 Task: Search one way flight ticket for 1 adult, 6 children, 1 infant in seat and 1 infant on lap in business from Del Rio: Del Rio International Airport to Jacksonville: Albert J. Ellis Airport on 8-3-2023. Choice of flights is Singapure airlines. Number of bags: 8 checked bags. Price is upto 45000. Outbound departure time preference is 13:15.
Action: Mouse moved to (381, 156)
Screenshot: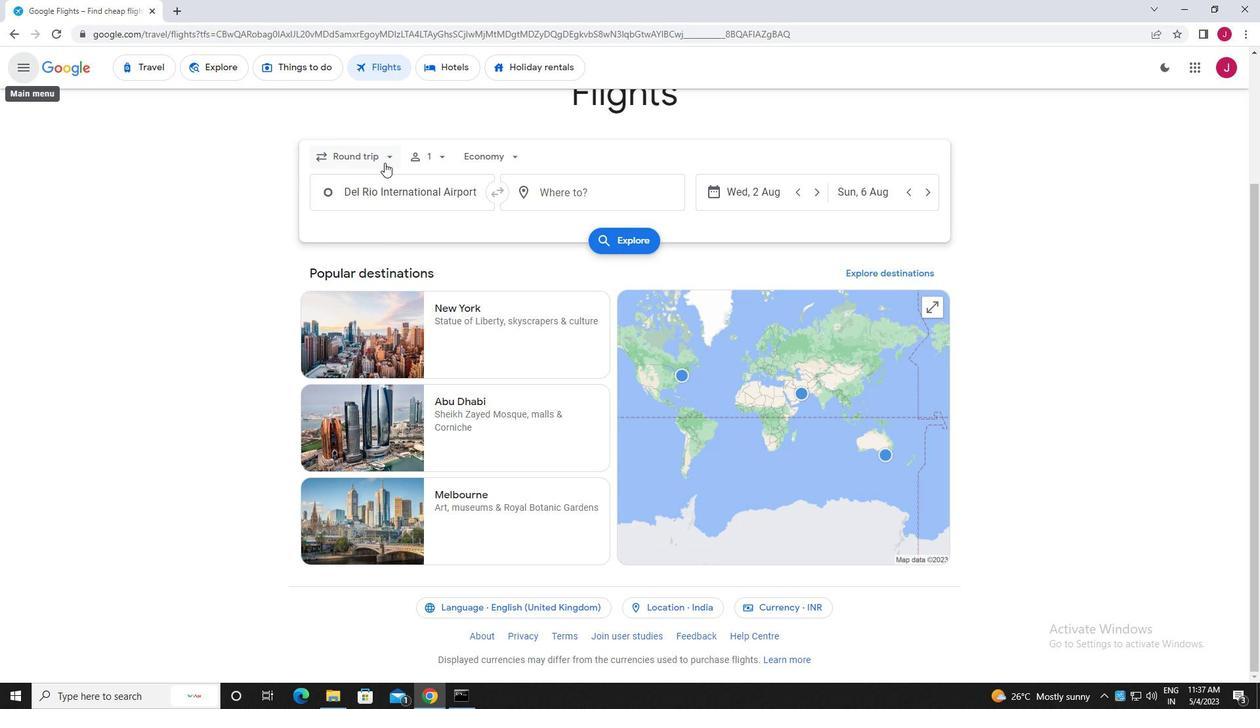 
Action: Mouse pressed left at (381, 156)
Screenshot: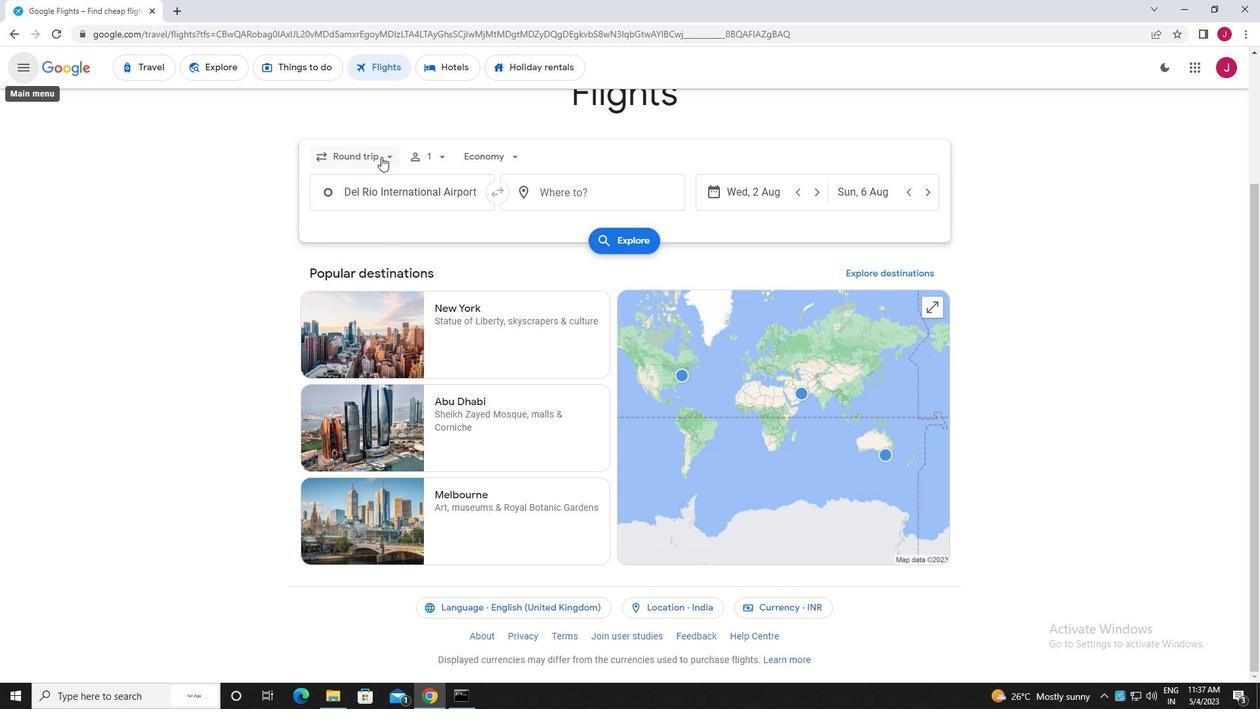 
Action: Mouse moved to (374, 216)
Screenshot: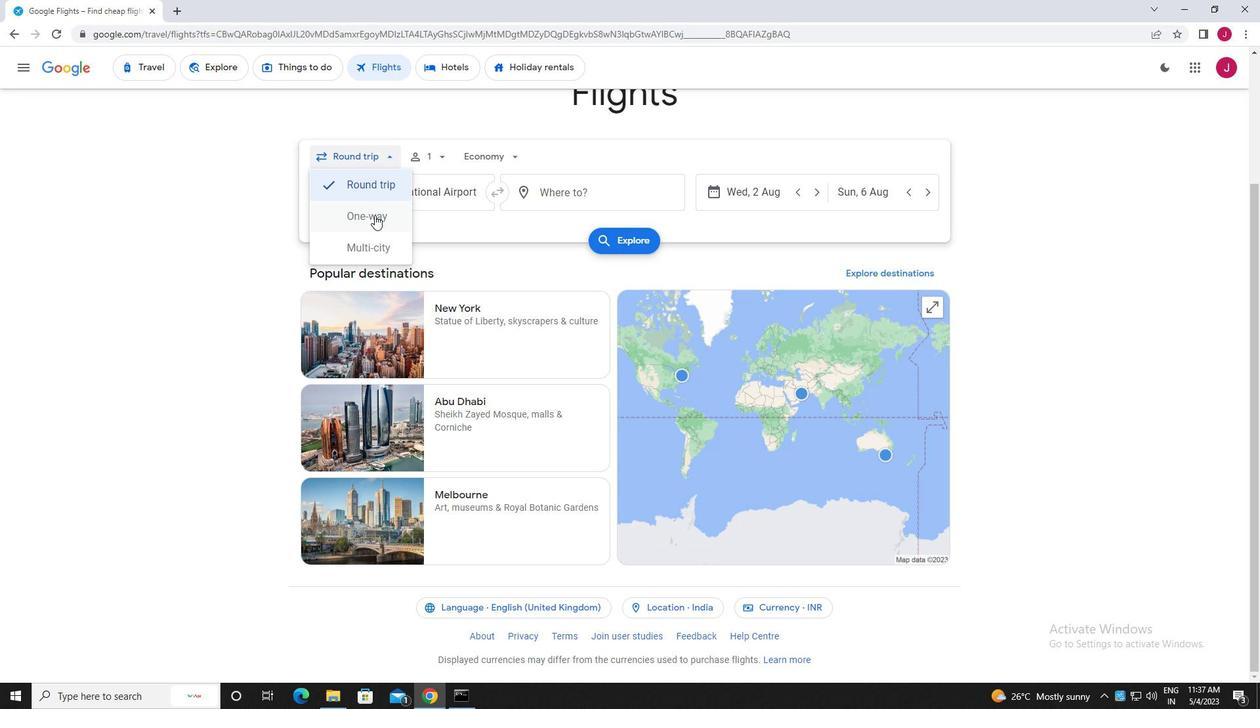 
Action: Mouse pressed left at (374, 216)
Screenshot: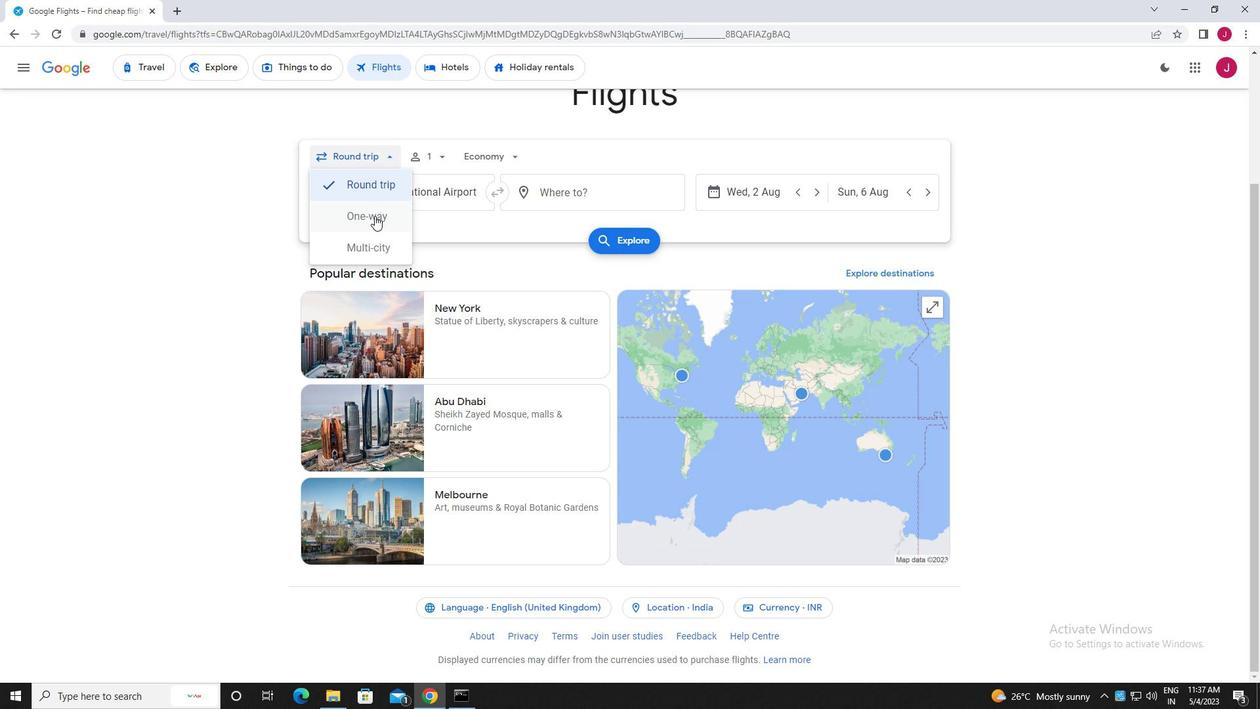
Action: Mouse moved to (433, 157)
Screenshot: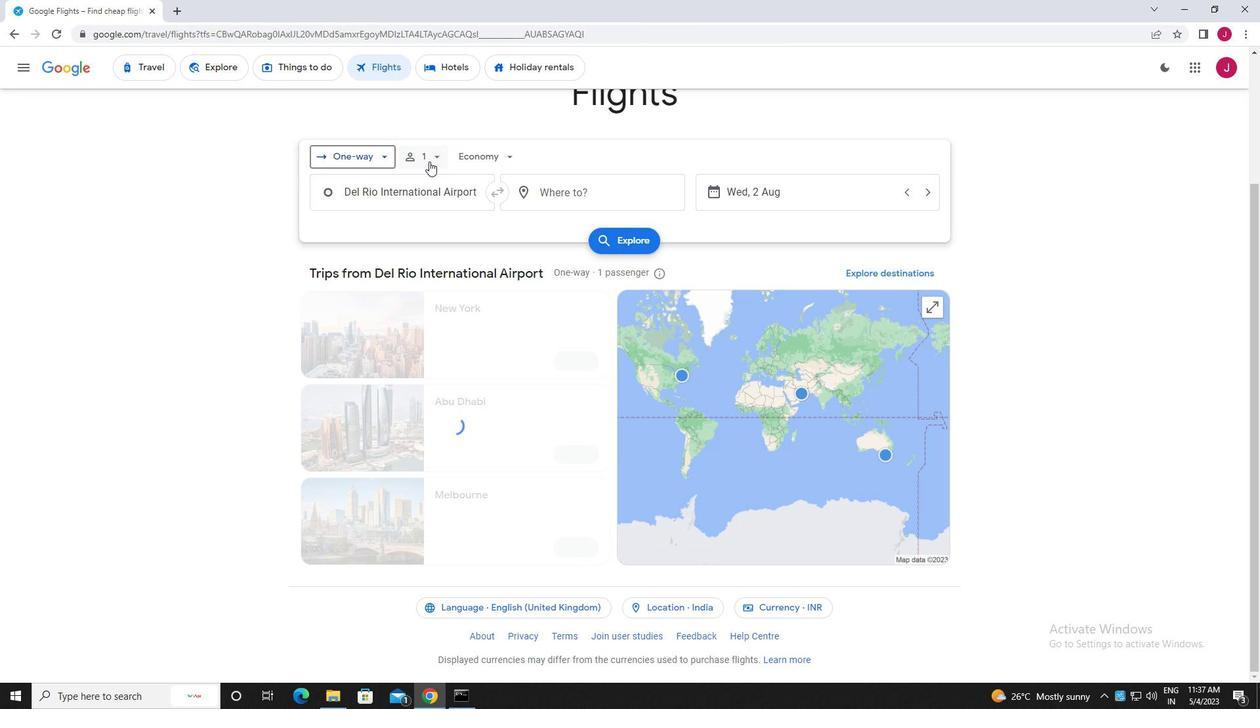 
Action: Mouse pressed left at (433, 157)
Screenshot: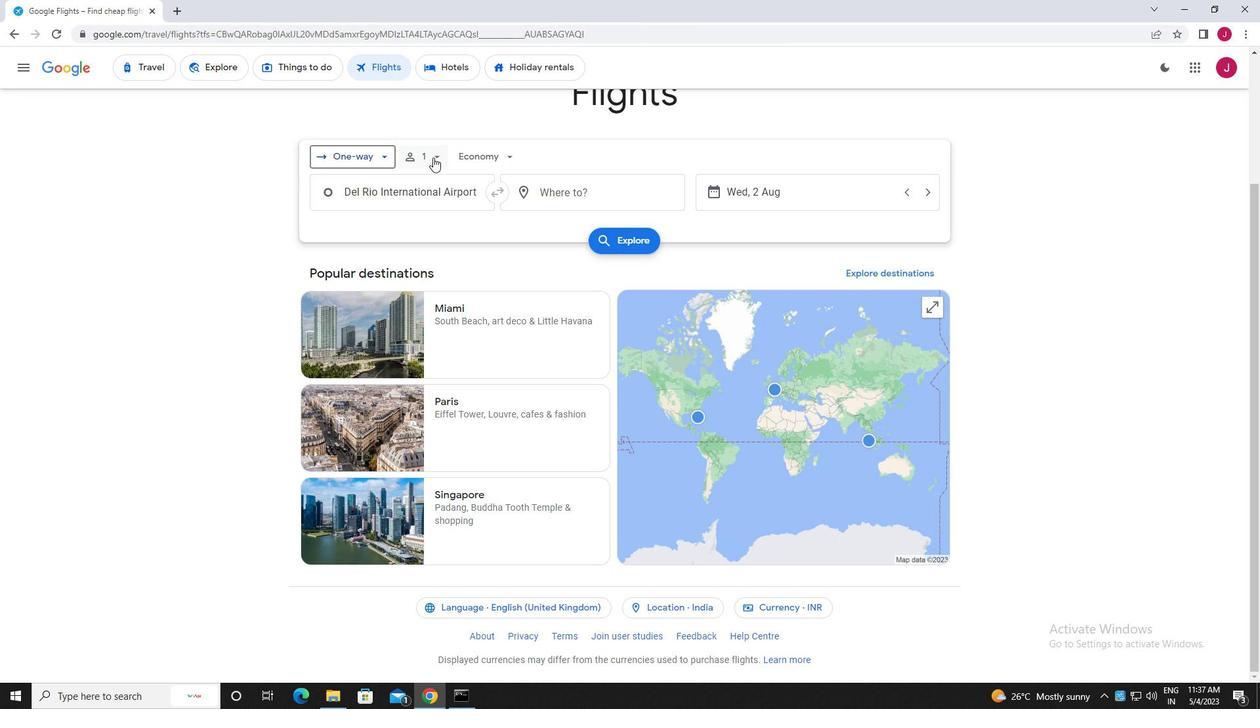 
Action: Mouse moved to (541, 225)
Screenshot: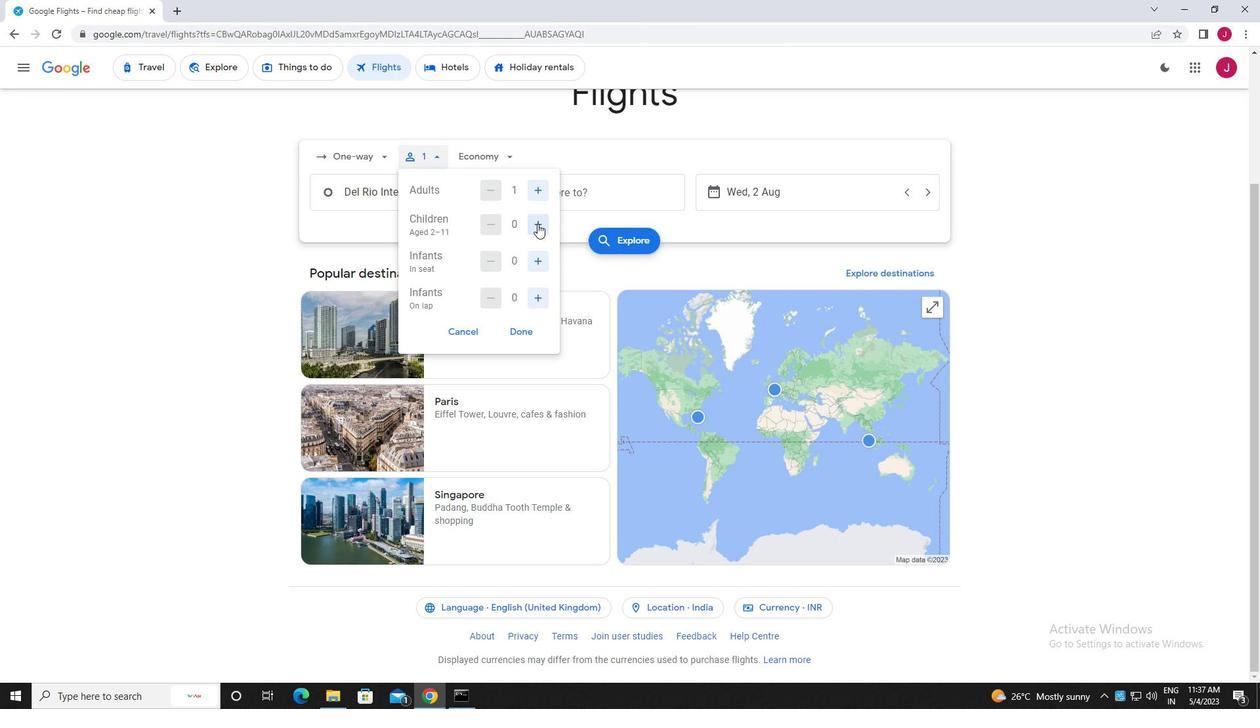 
Action: Mouse pressed left at (541, 225)
Screenshot: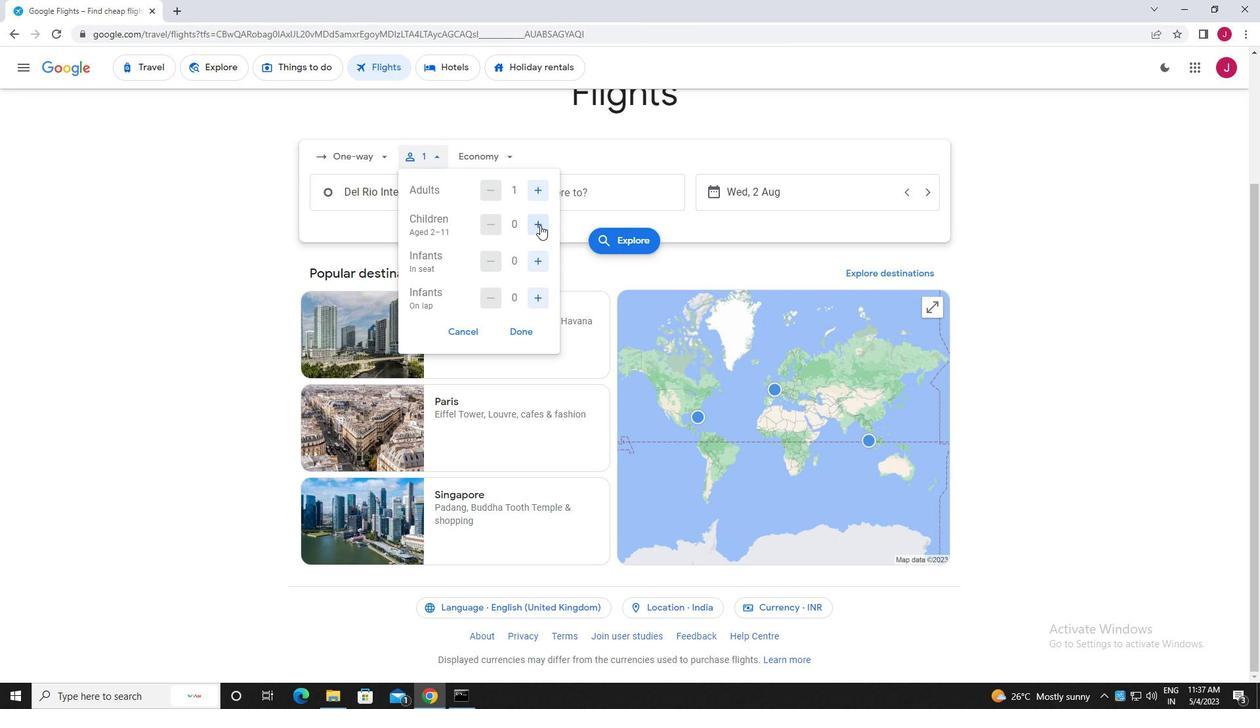 
Action: Mouse pressed left at (541, 225)
Screenshot: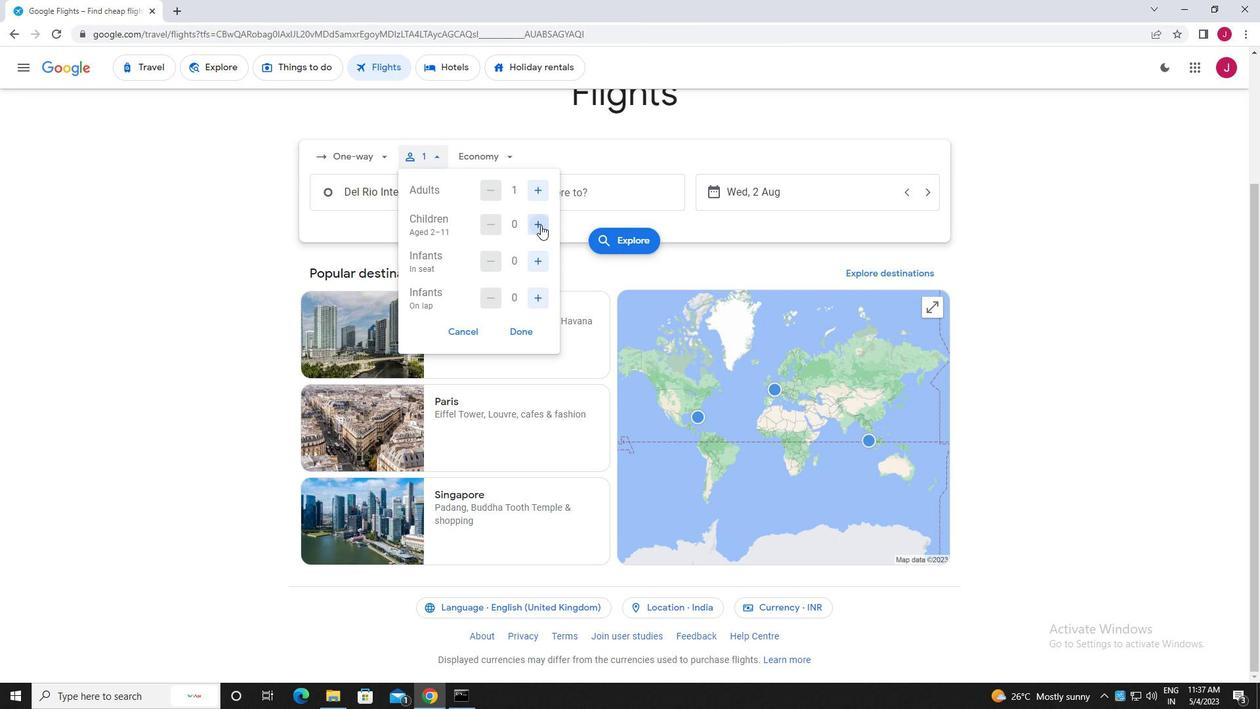 
Action: Mouse pressed left at (541, 225)
Screenshot: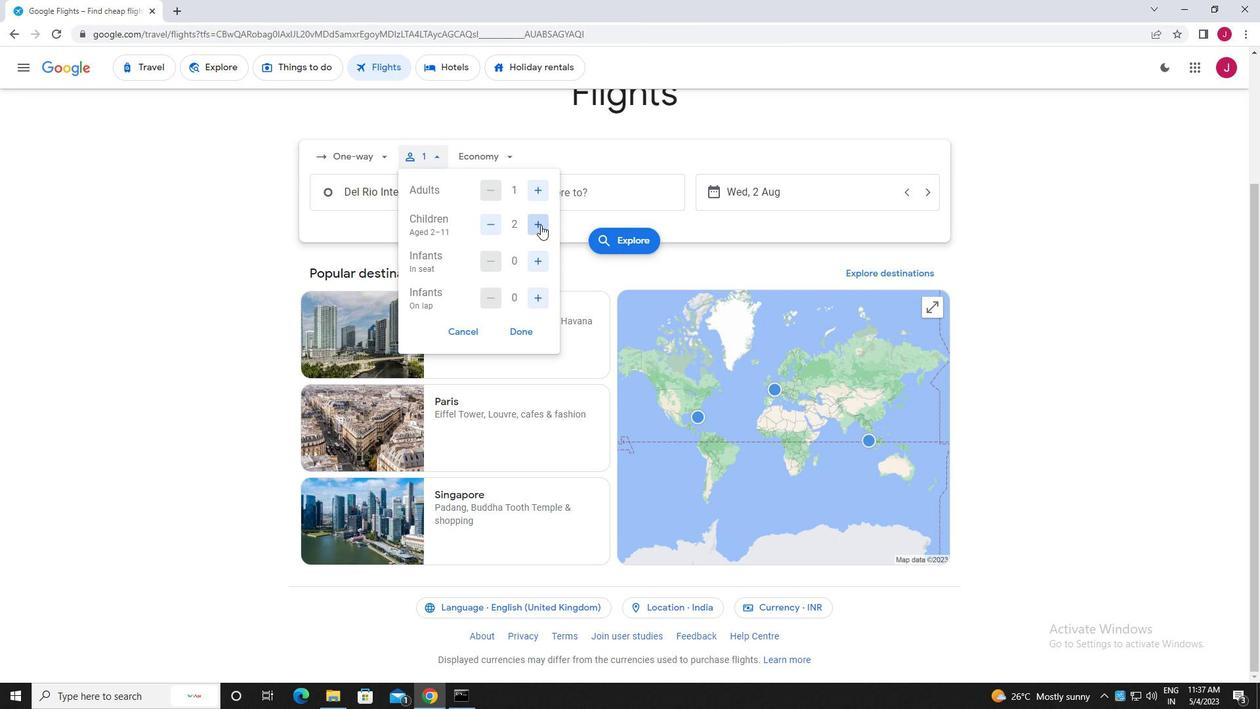 
Action: Mouse pressed left at (541, 225)
Screenshot: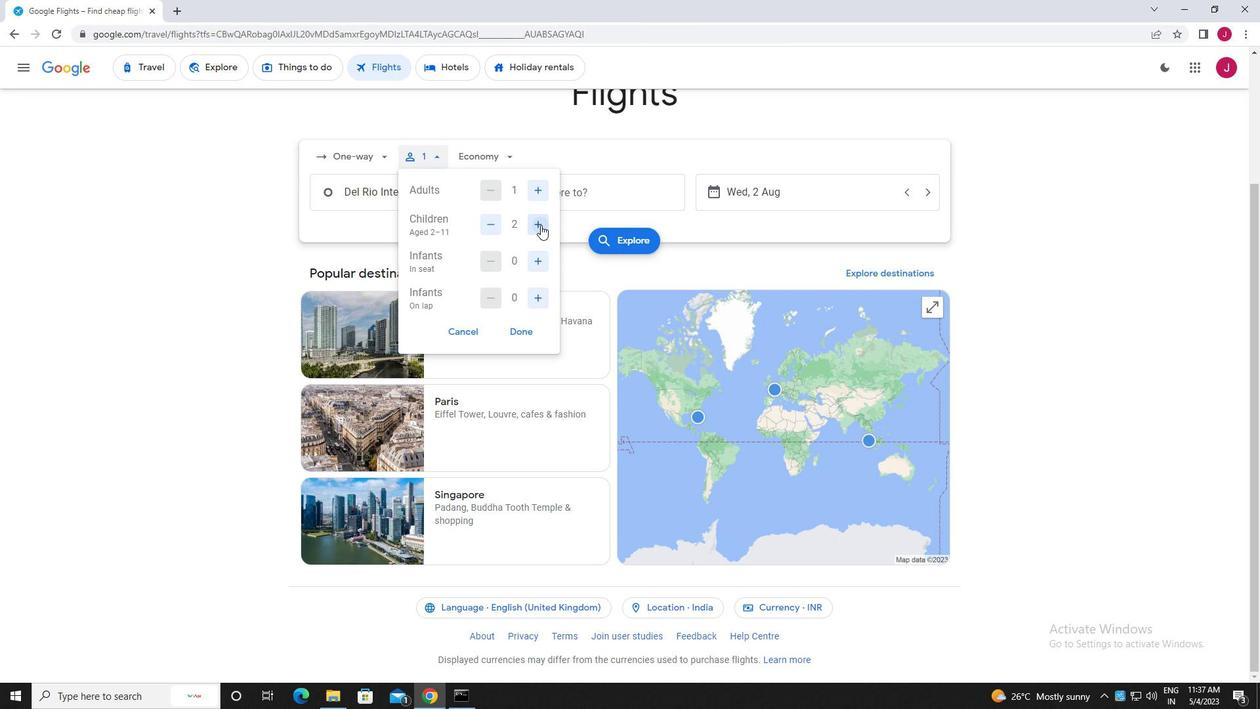 
Action: Mouse pressed left at (541, 225)
Screenshot: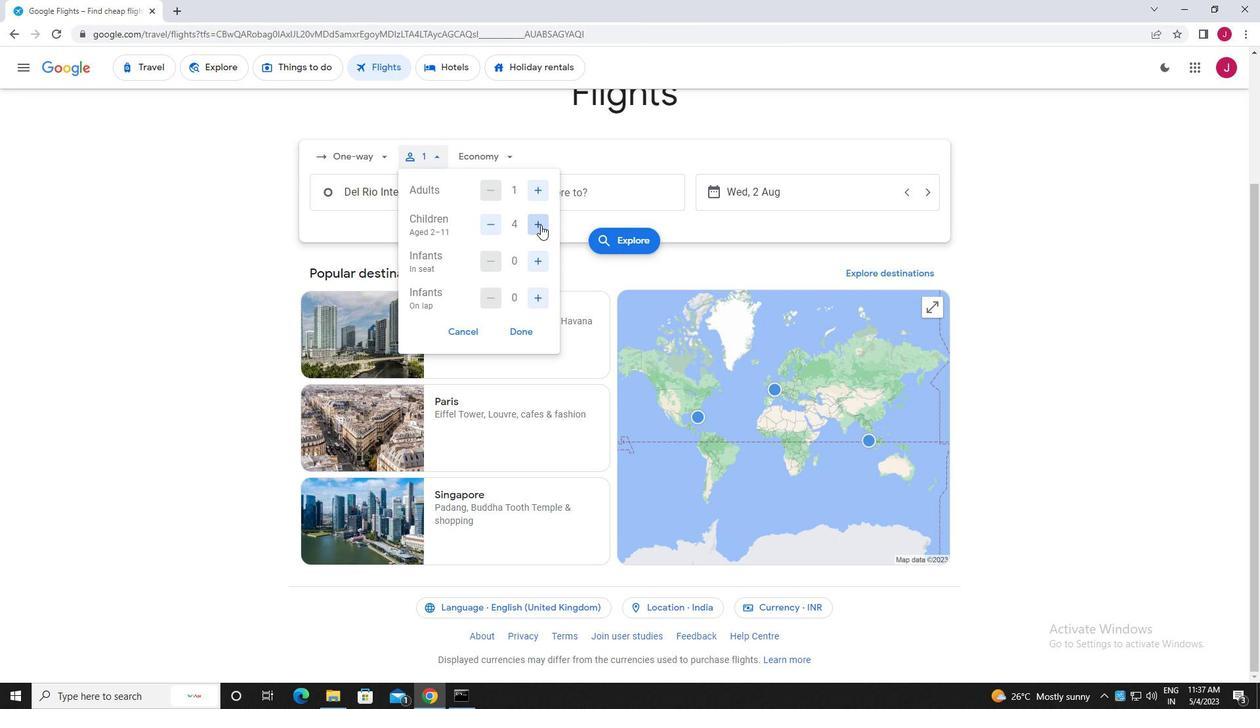
Action: Mouse pressed left at (541, 225)
Screenshot: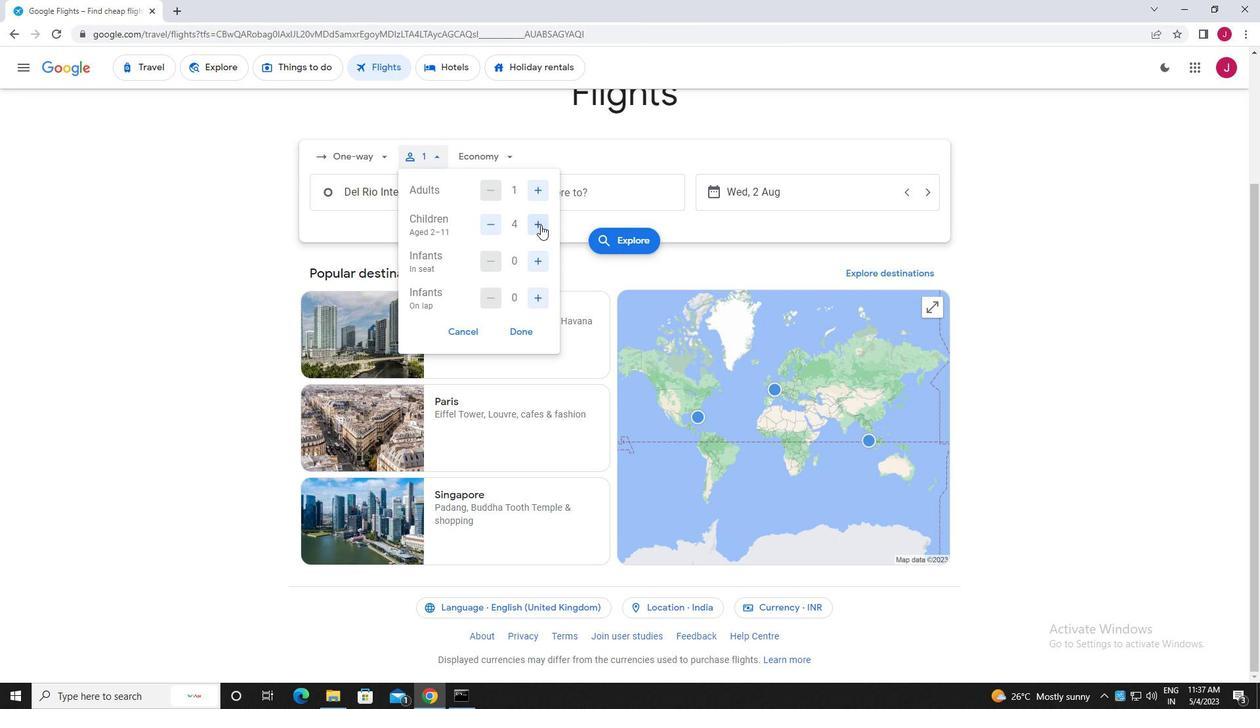 
Action: Mouse moved to (541, 260)
Screenshot: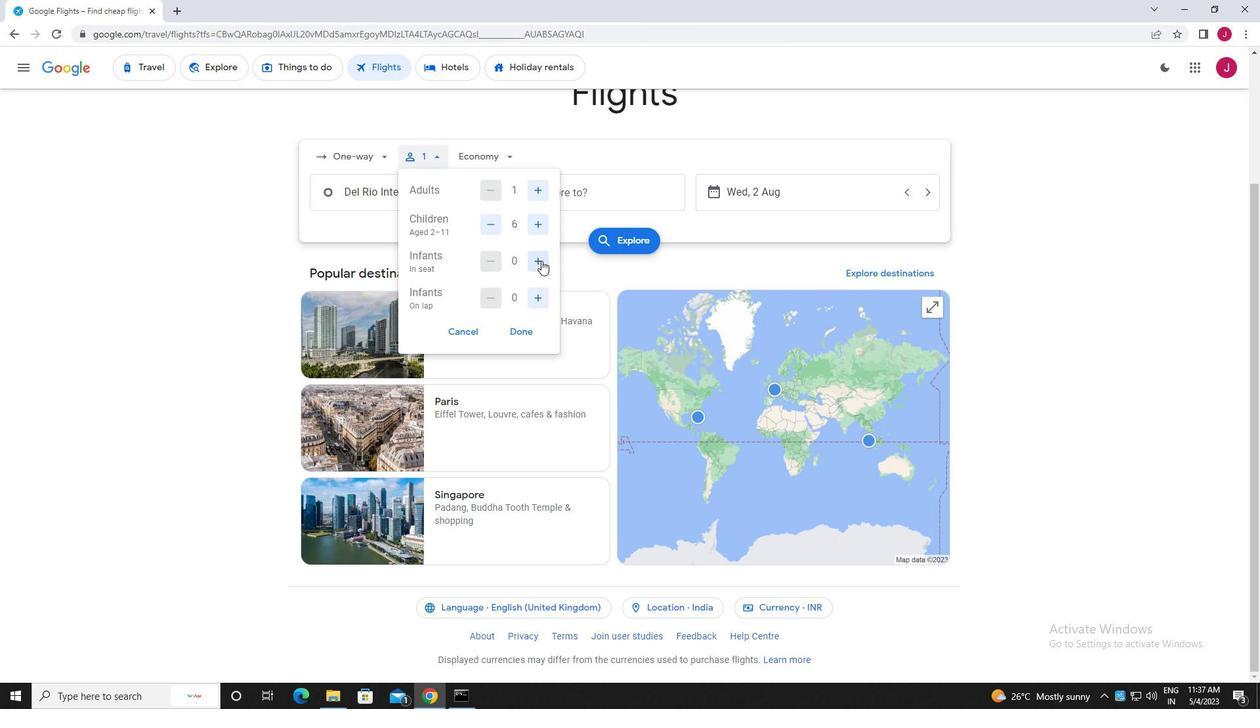 
Action: Mouse pressed left at (541, 260)
Screenshot: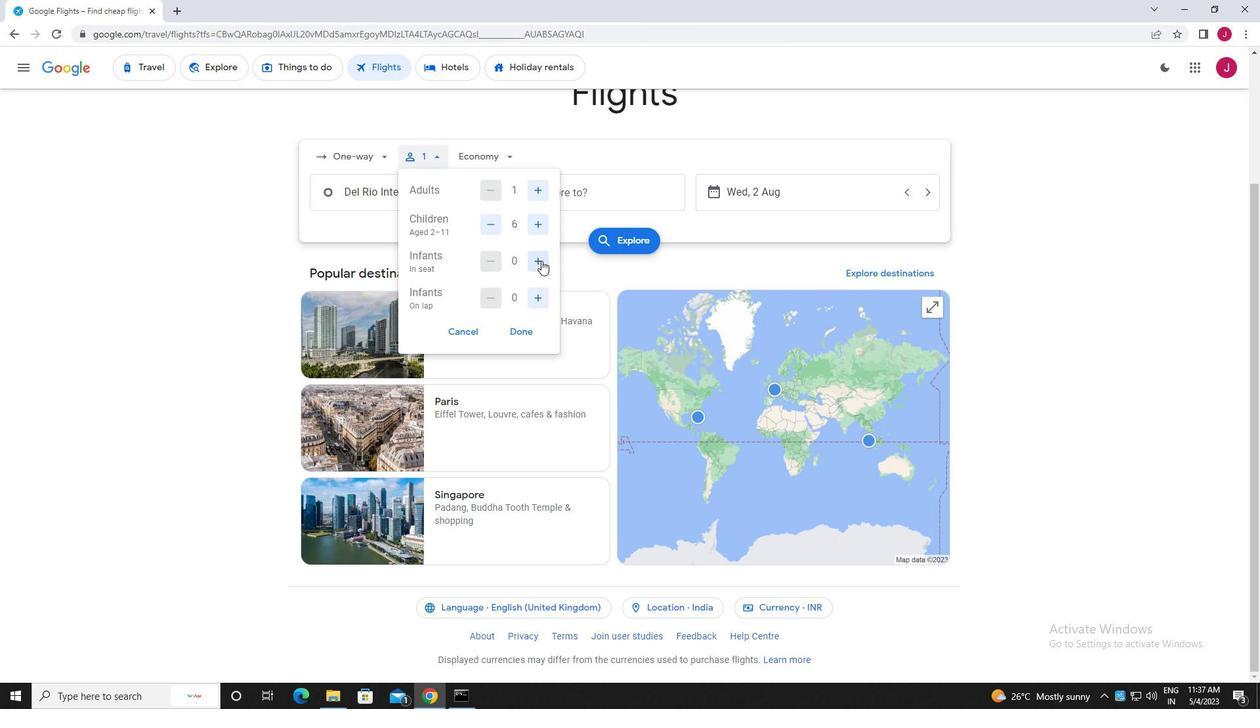 
Action: Mouse moved to (535, 297)
Screenshot: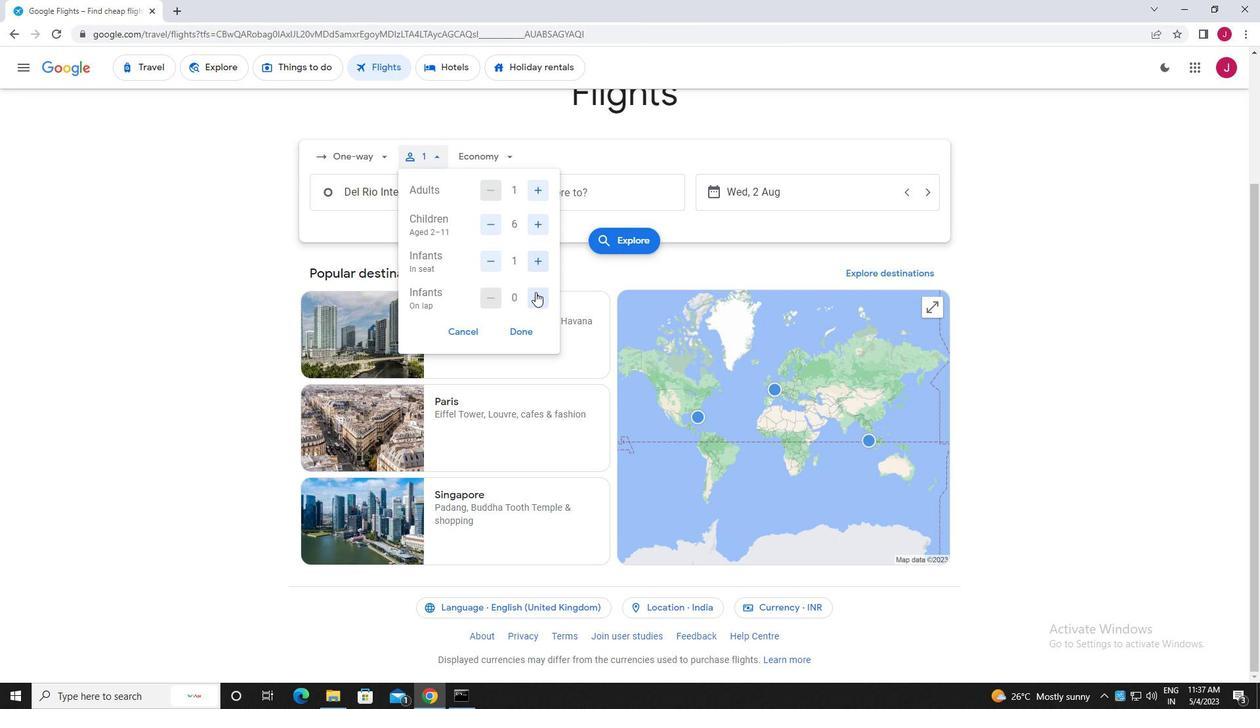 
Action: Mouse pressed left at (535, 297)
Screenshot: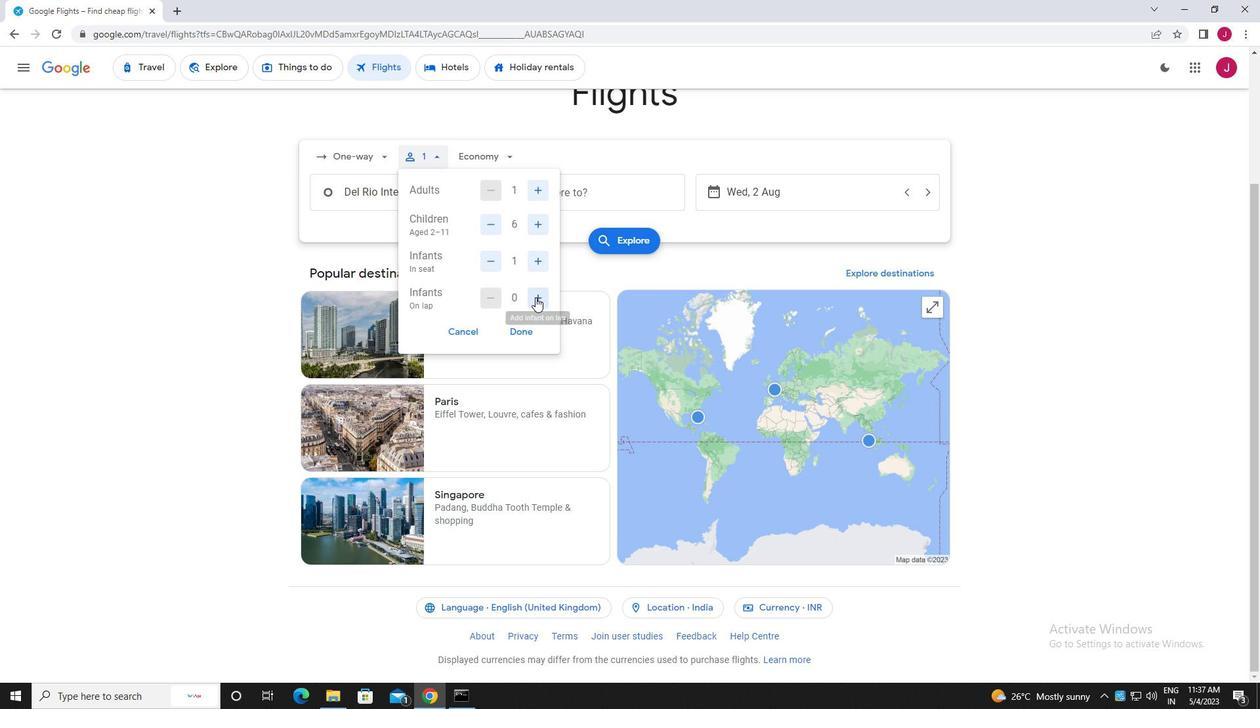 
Action: Mouse moved to (526, 333)
Screenshot: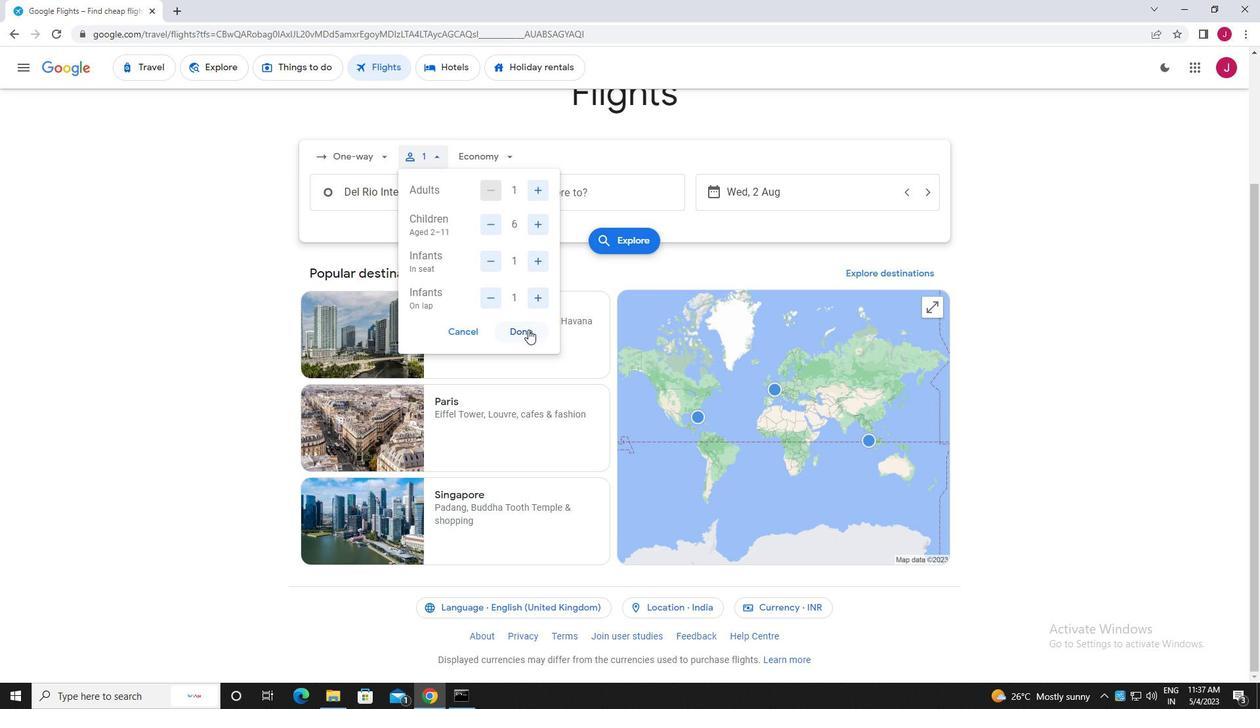 
Action: Mouse pressed left at (526, 333)
Screenshot: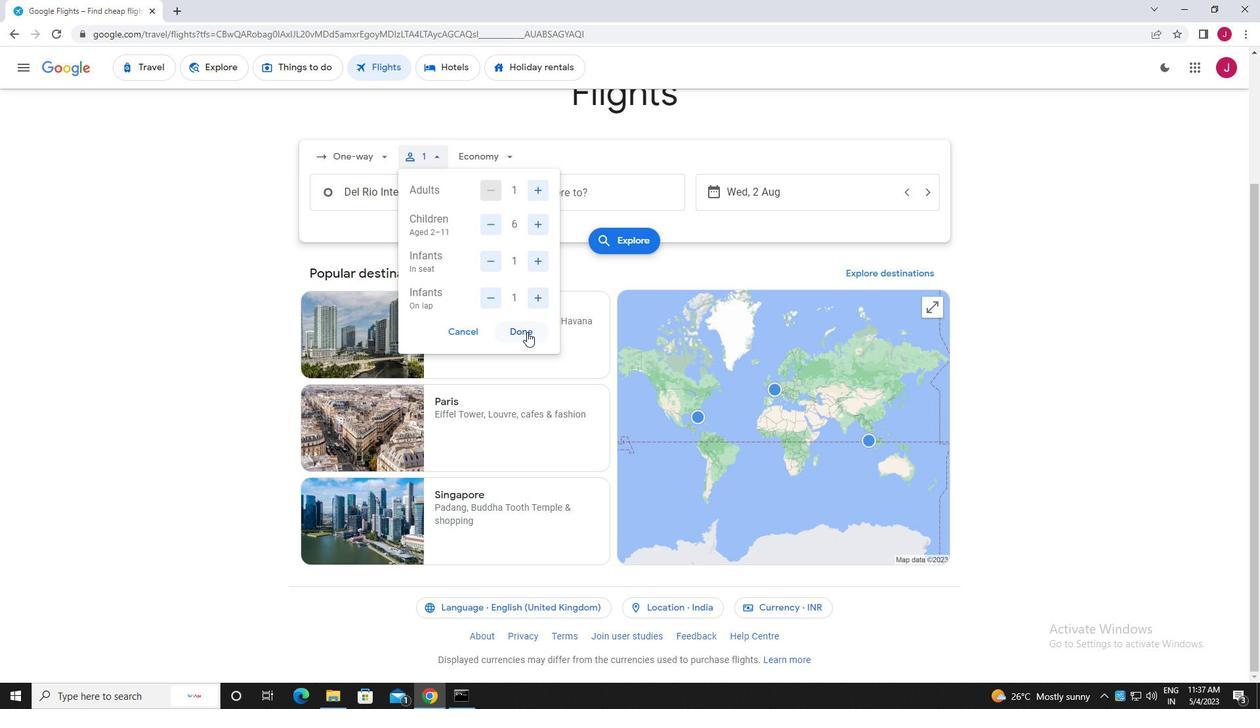 
Action: Mouse moved to (491, 153)
Screenshot: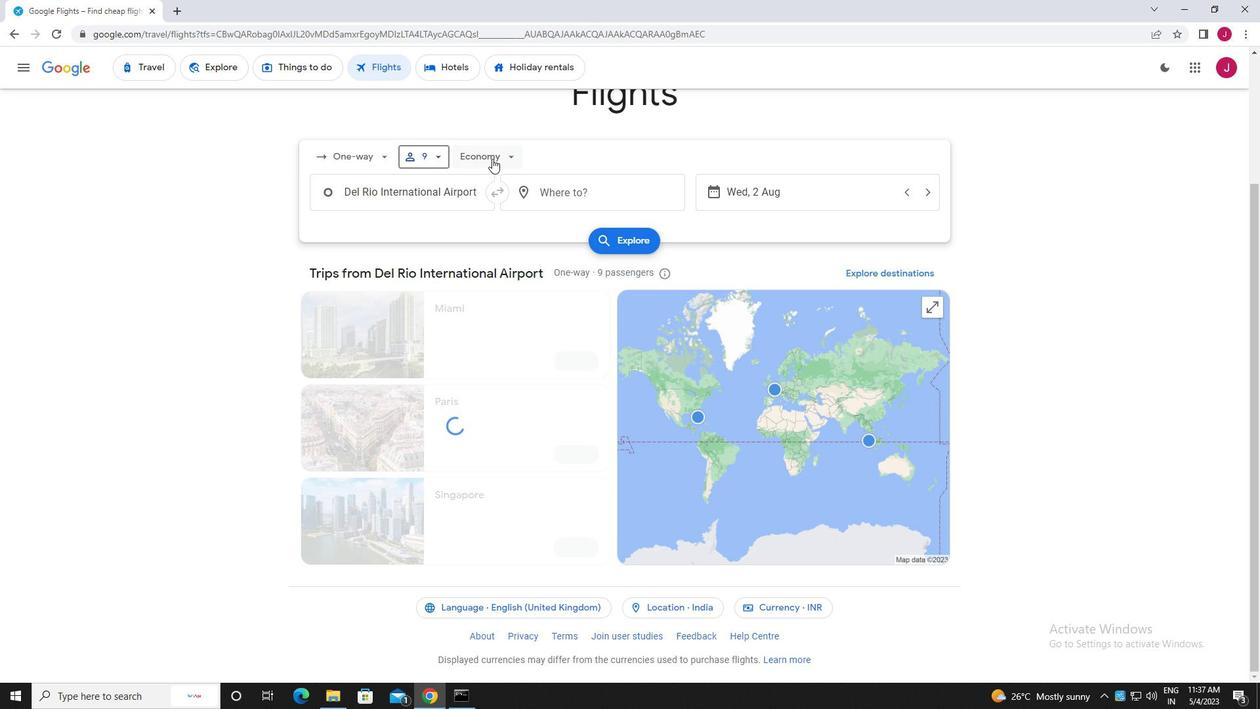 
Action: Mouse pressed left at (491, 153)
Screenshot: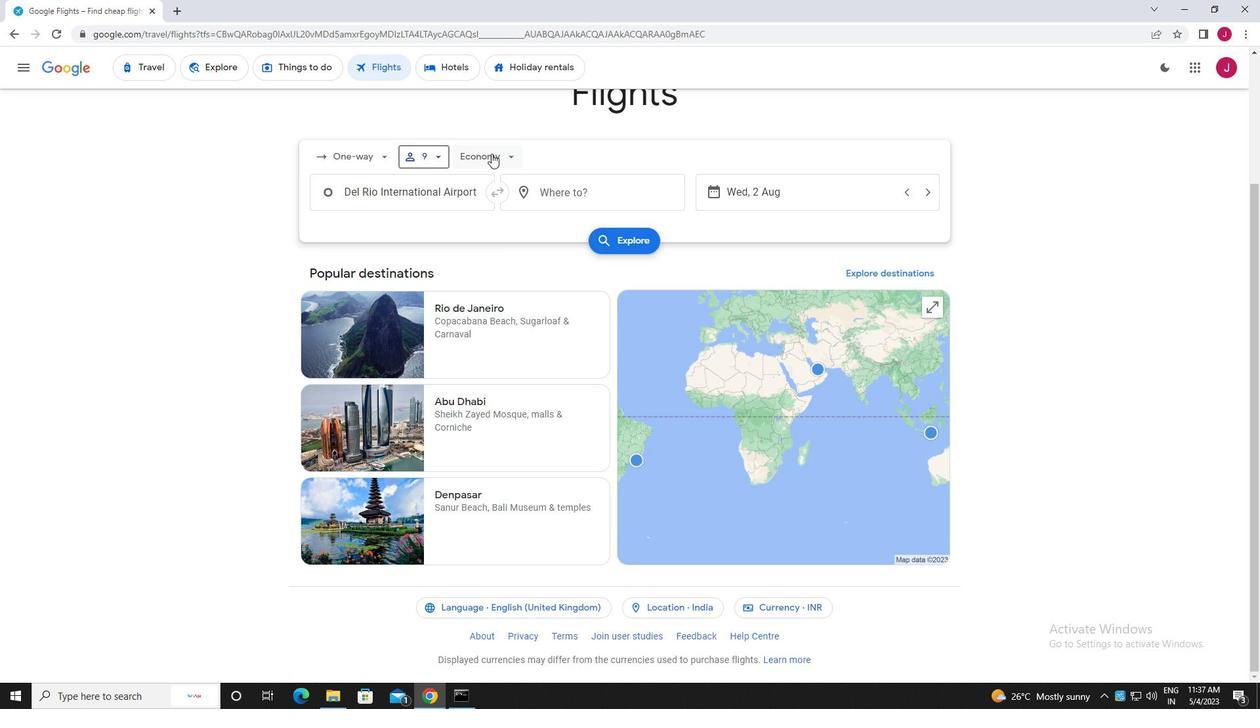 
Action: Mouse moved to (504, 249)
Screenshot: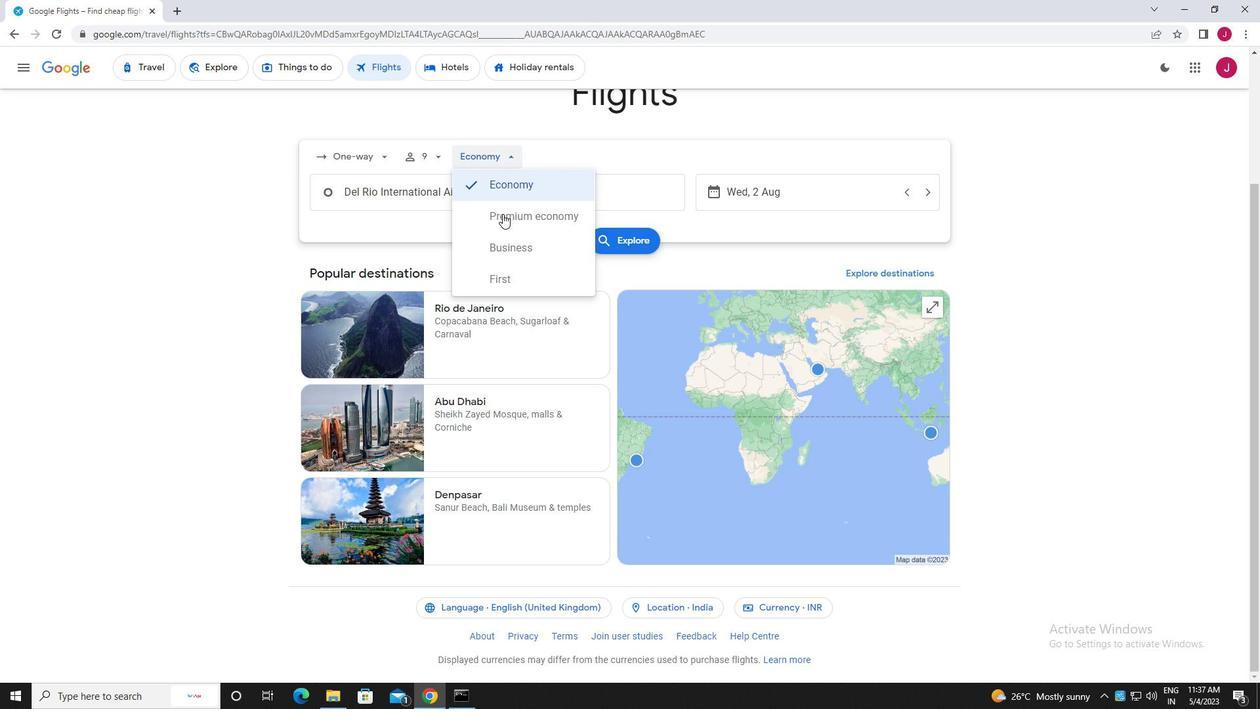 
Action: Mouse pressed left at (504, 249)
Screenshot: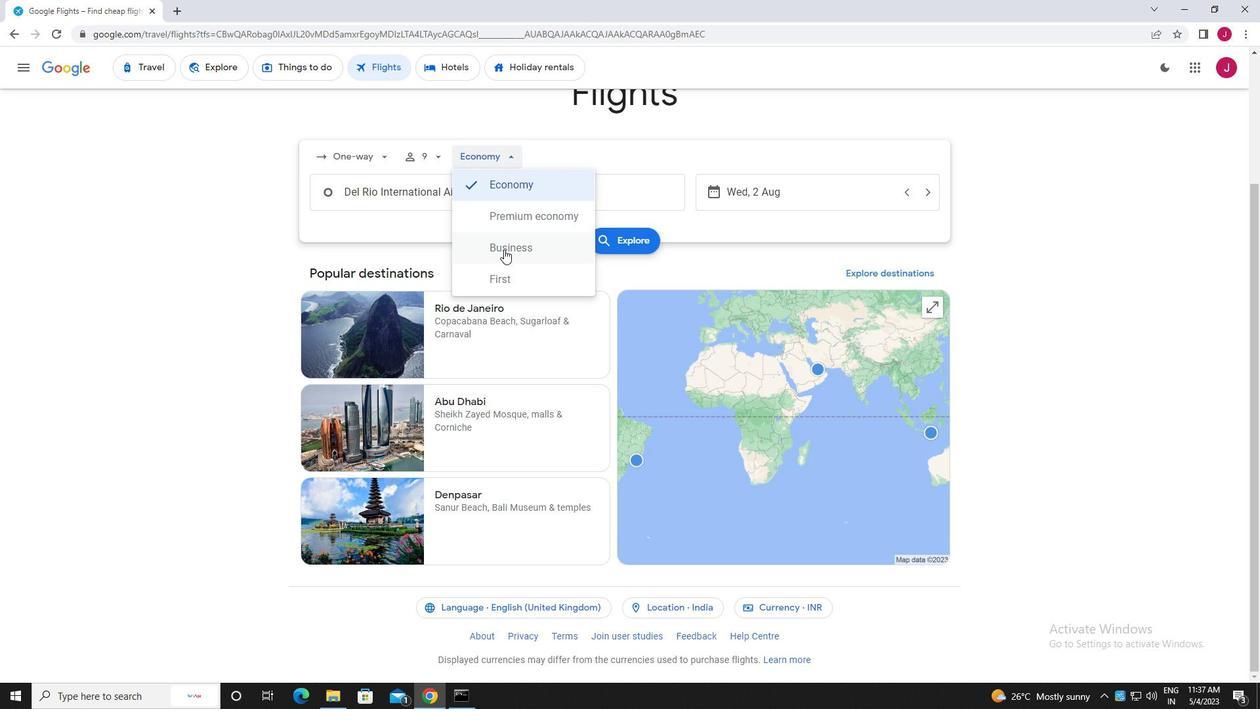 
Action: Mouse moved to (476, 194)
Screenshot: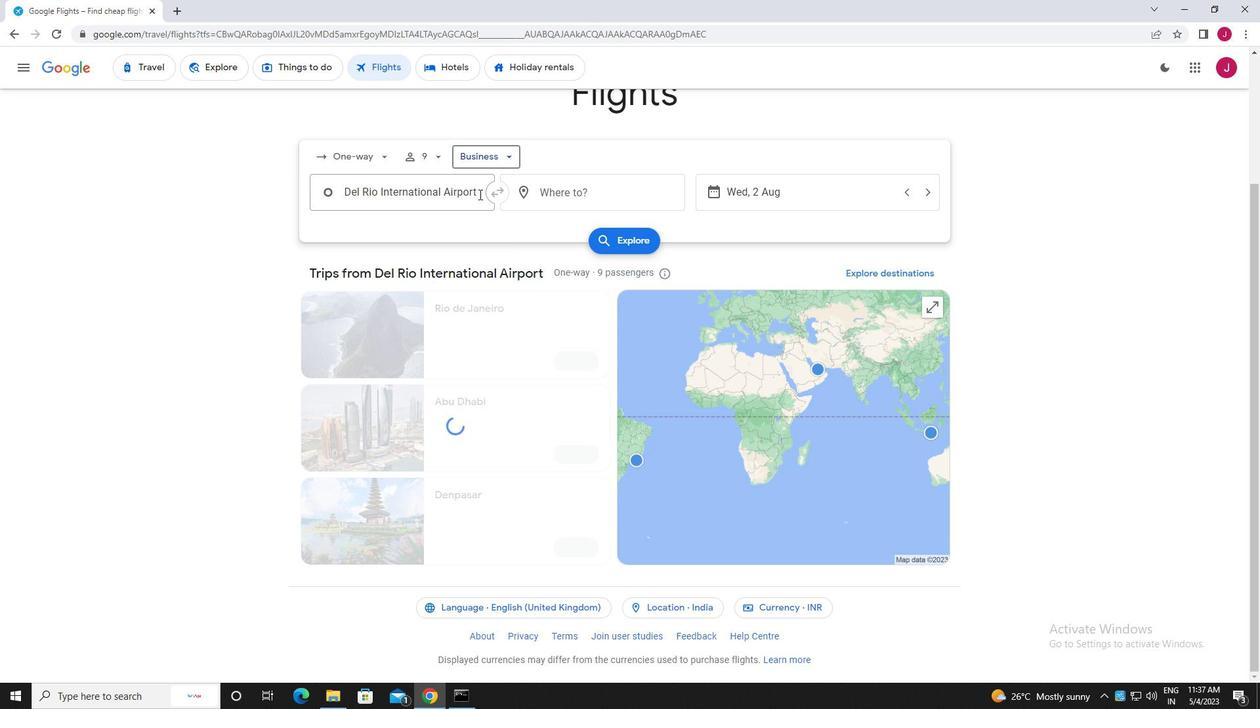 
Action: Mouse pressed left at (476, 194)
Screenshot: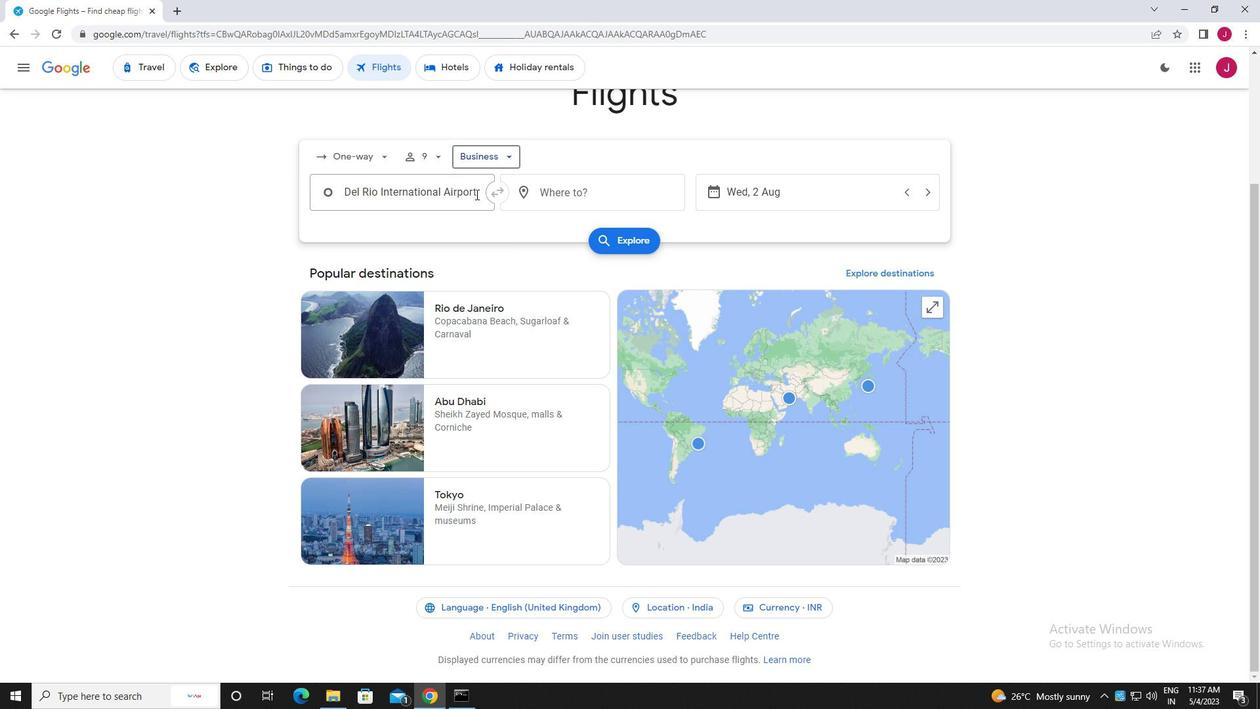 
Action: Key pressed del<Key.space>rio
Screenshot: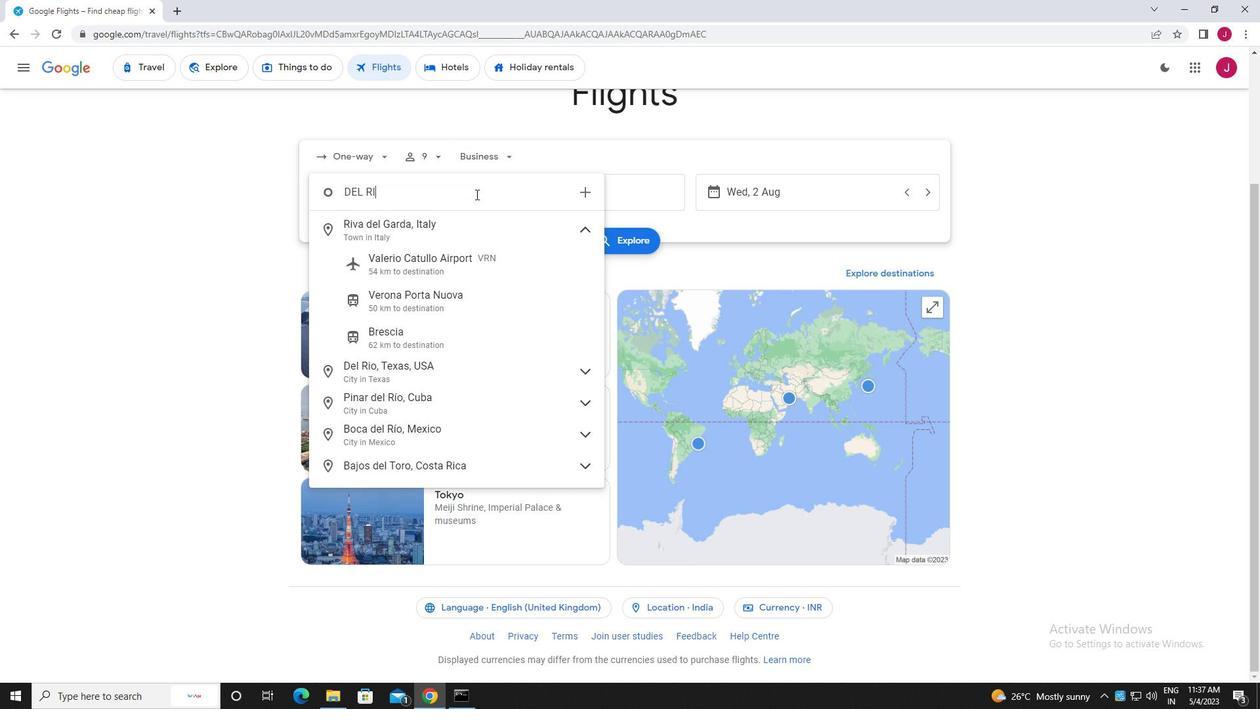 
Action: Mouse moved to (476, 194)
Screenshot: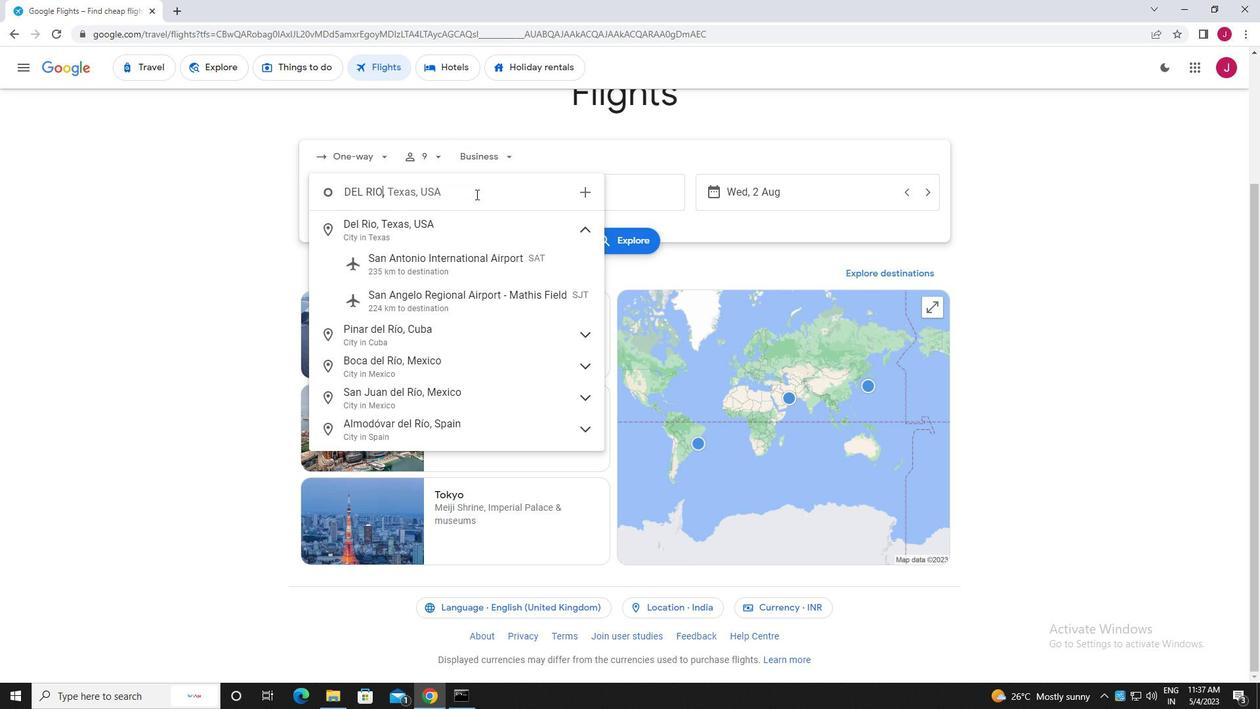 
Action: Key pressed <Key.space>int
Screenshot: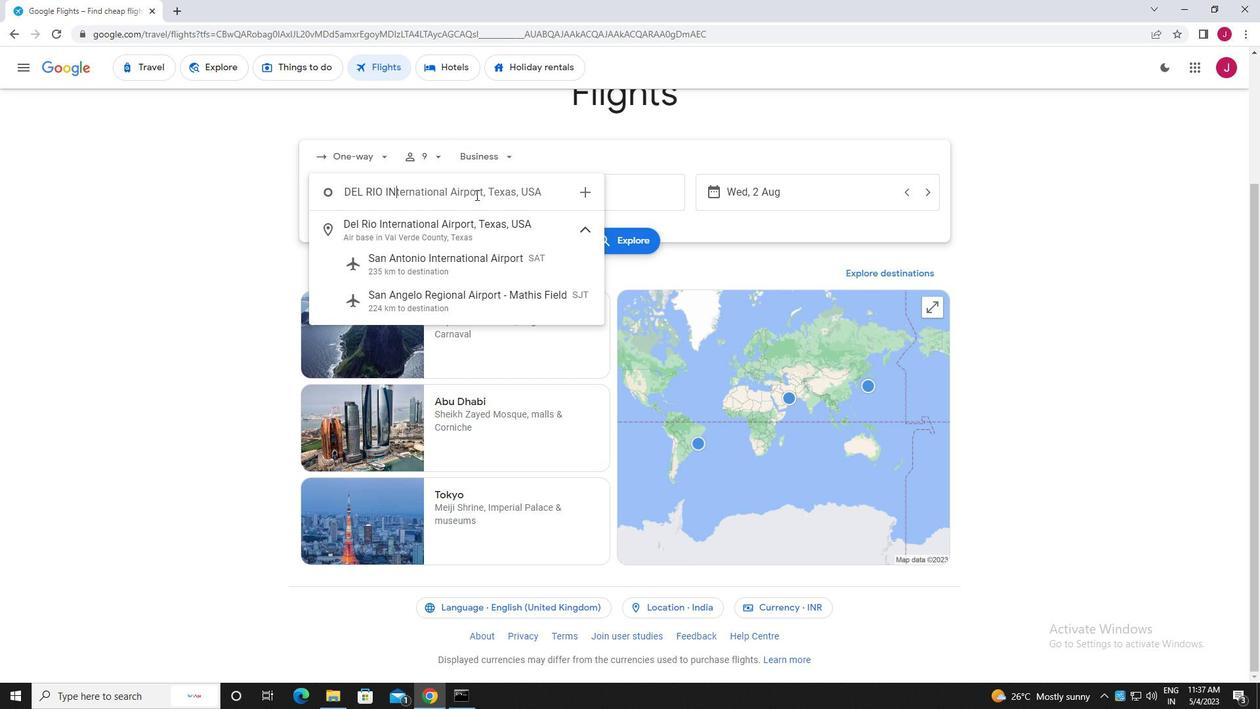
Action: Mouse moved to (467, 223)
Screenshot: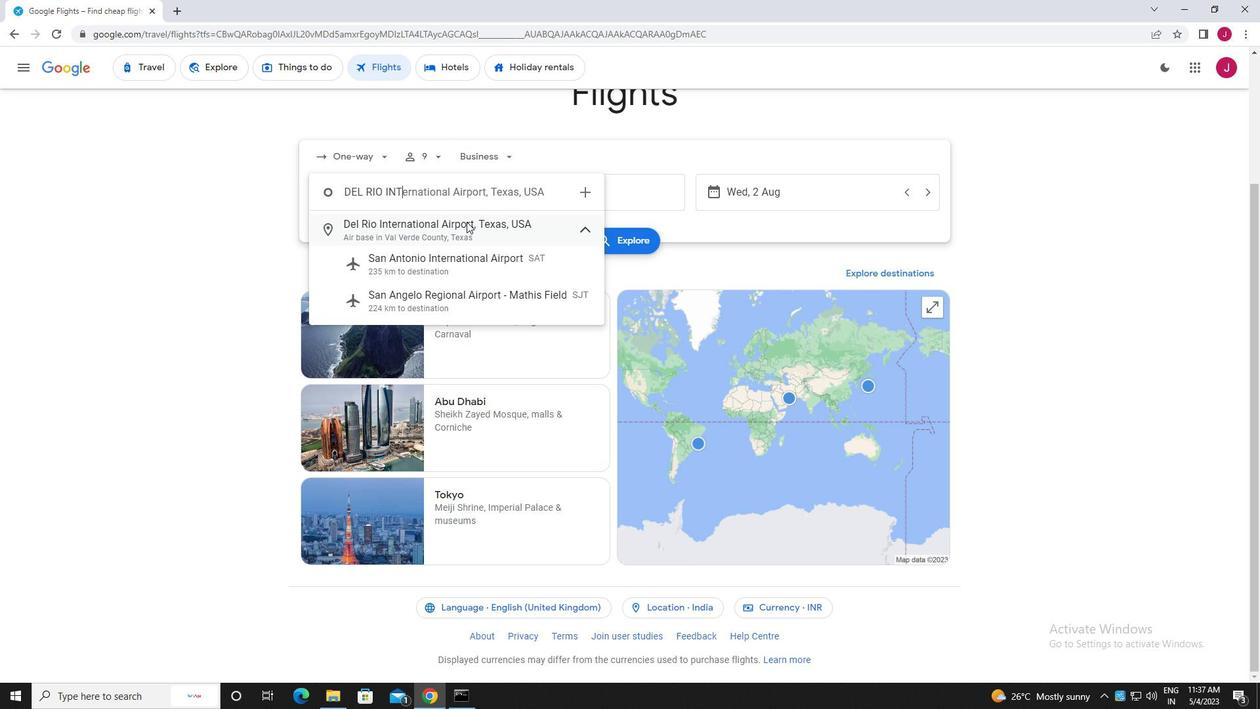 
Action: Mouse pressed left at (467, 223)
Screenshot: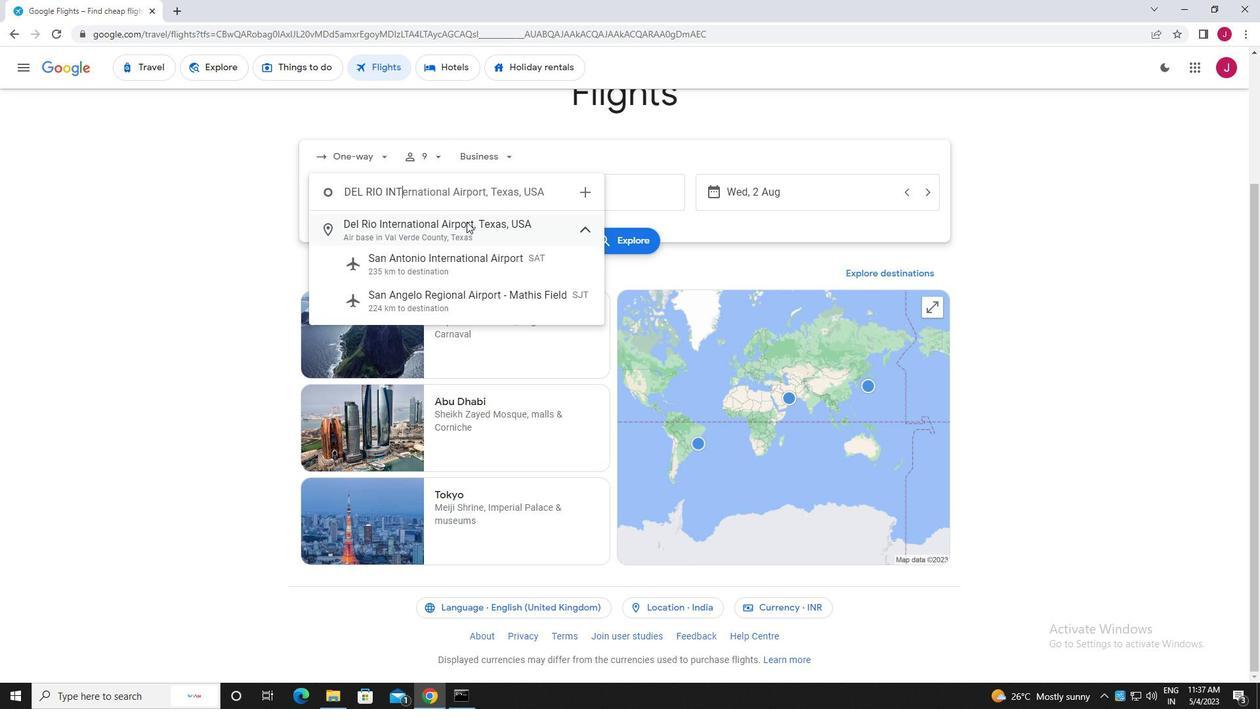 
Action: Mouse moved to (585, 196)
Screenshot: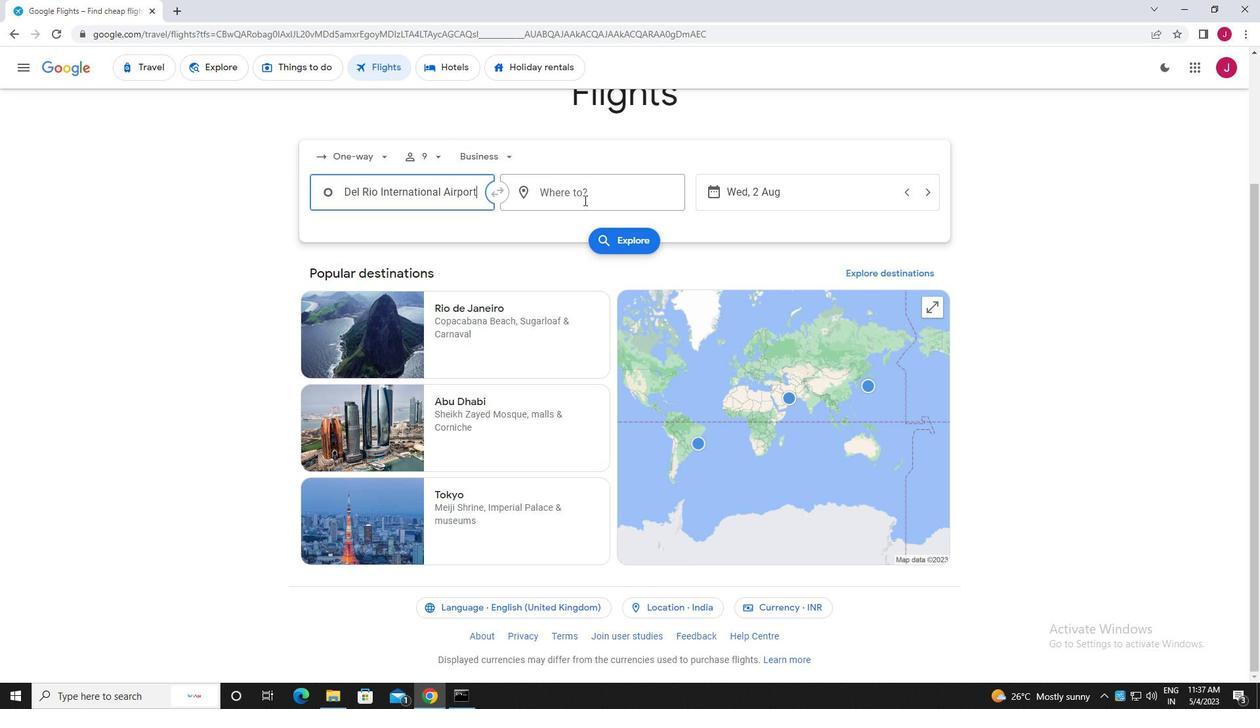 
Action: Mouse pressed left at (585, 196)
Screenshot: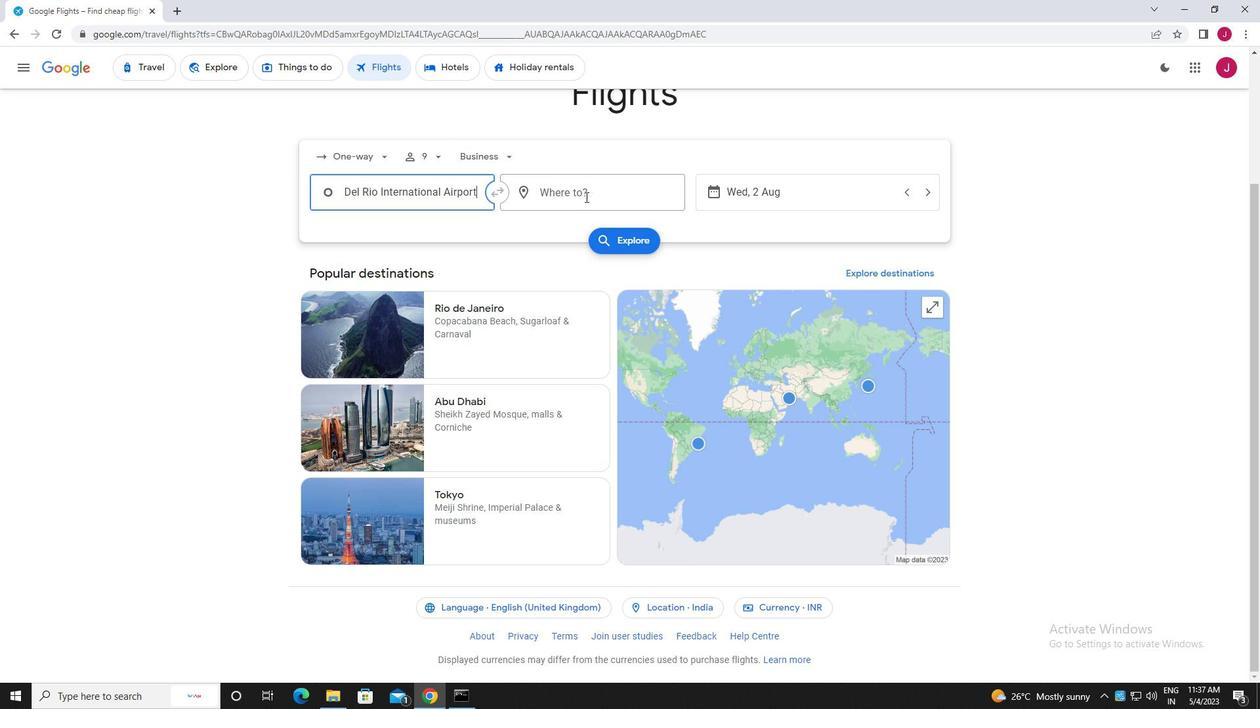 
Action: Mouse moved to (583, 197)
Screenshot: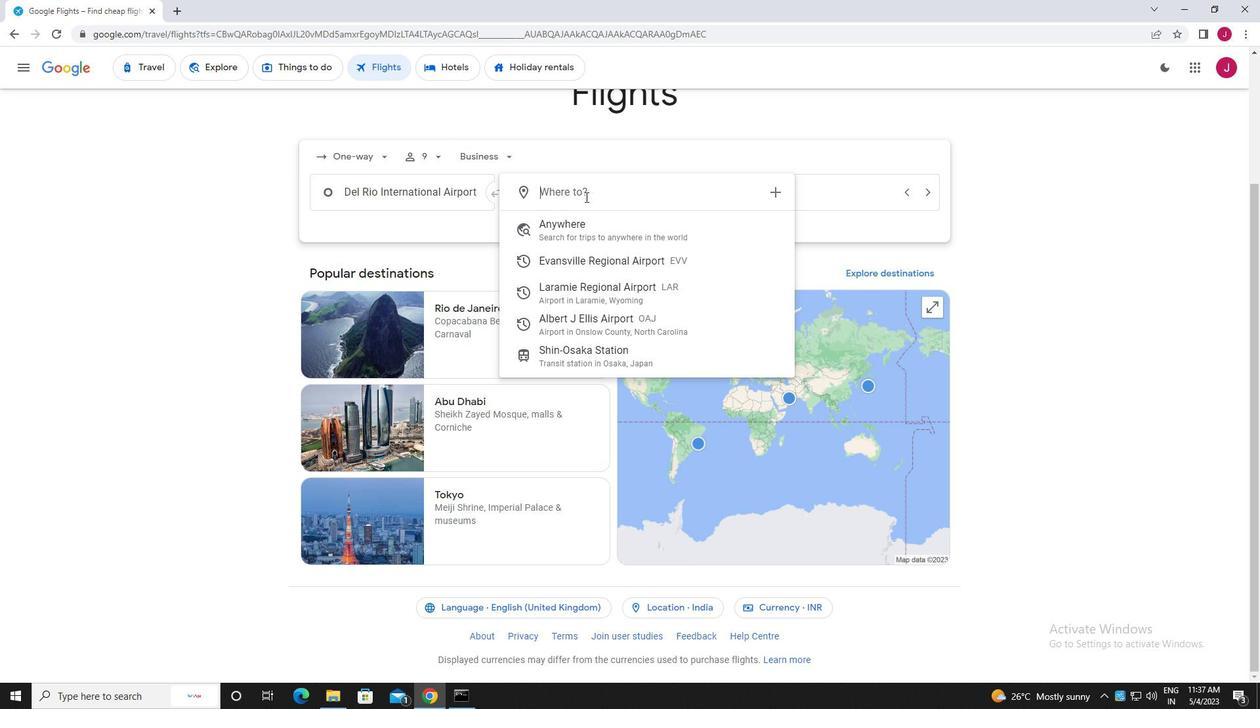
Action: Key pressed albert<Key.space>
Screenshot: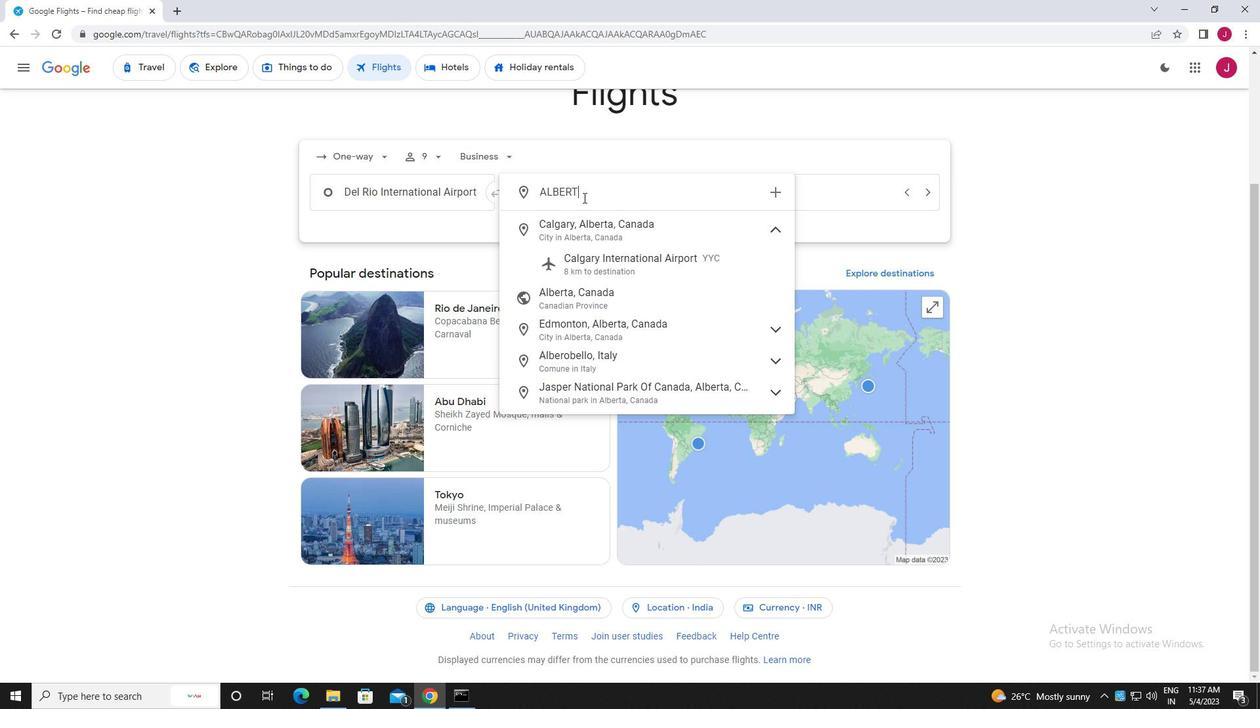 
Action: Mouse moved to (610, 225)
Screenshot: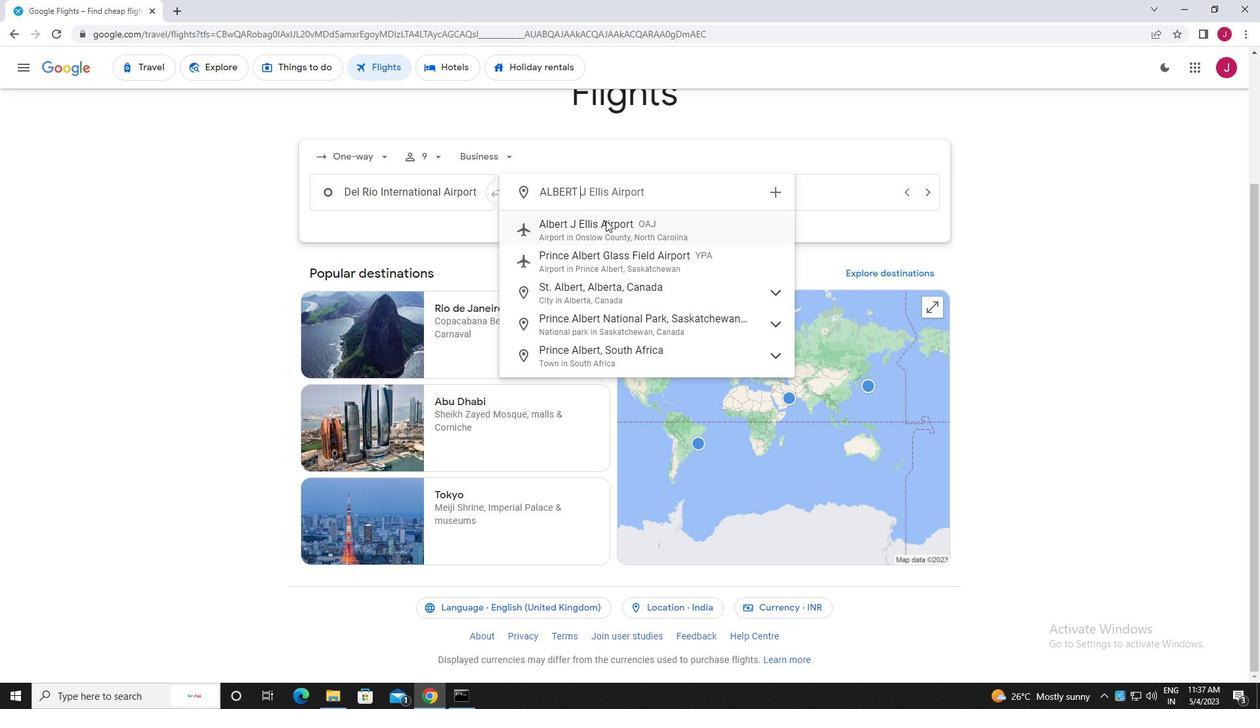 
Action: Mouse pressed left at (610, 225)
Screenshot: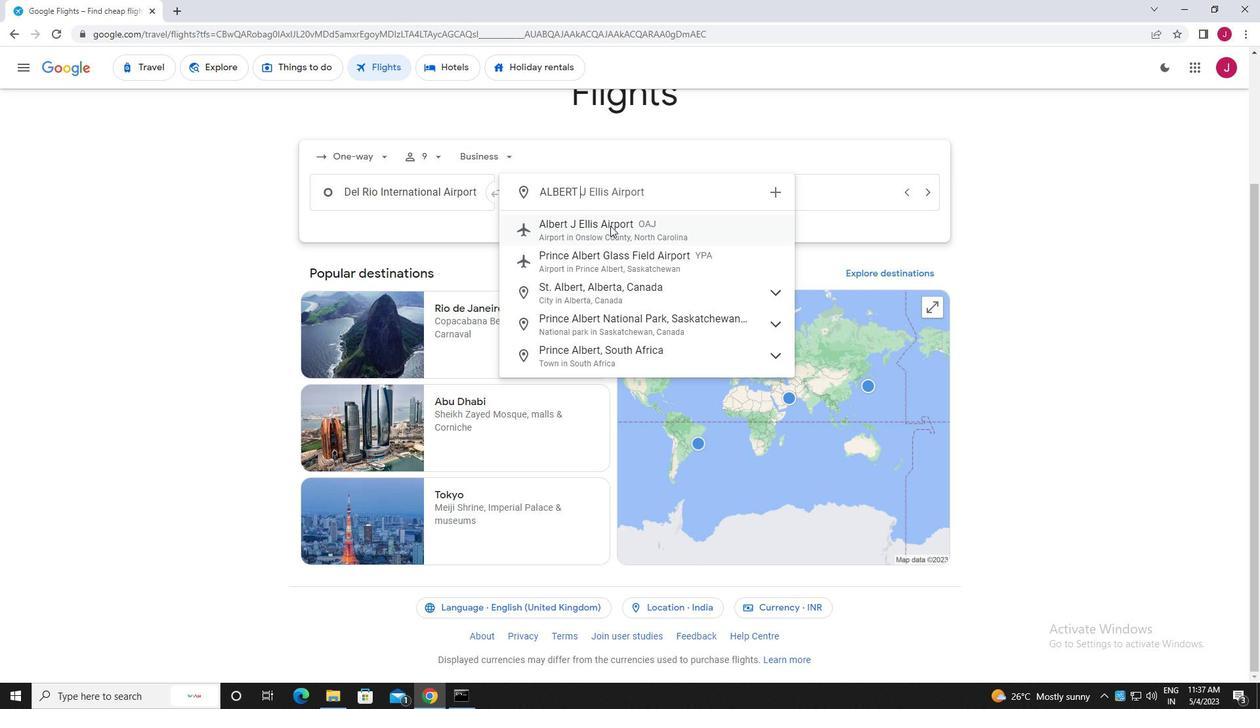 
Action: Mouse moved to (808, 193)
Screenshot: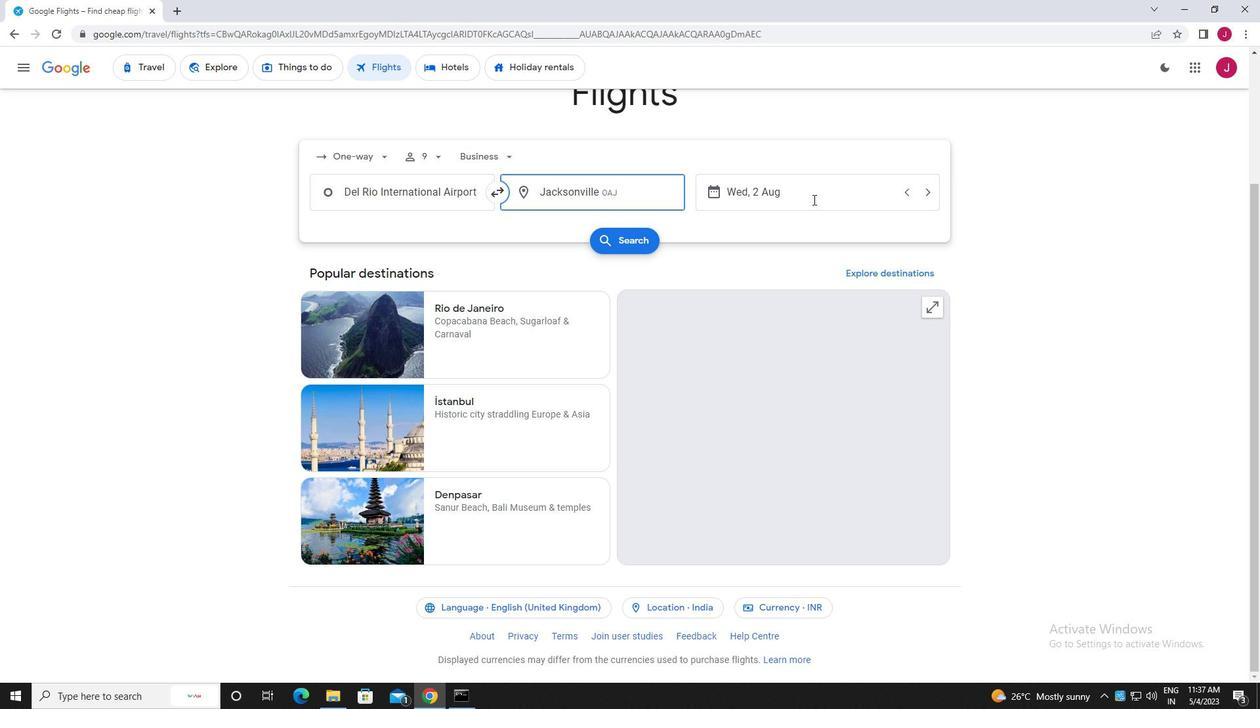 
Action: Mouse pressed left at (808, 193)
Screenshot: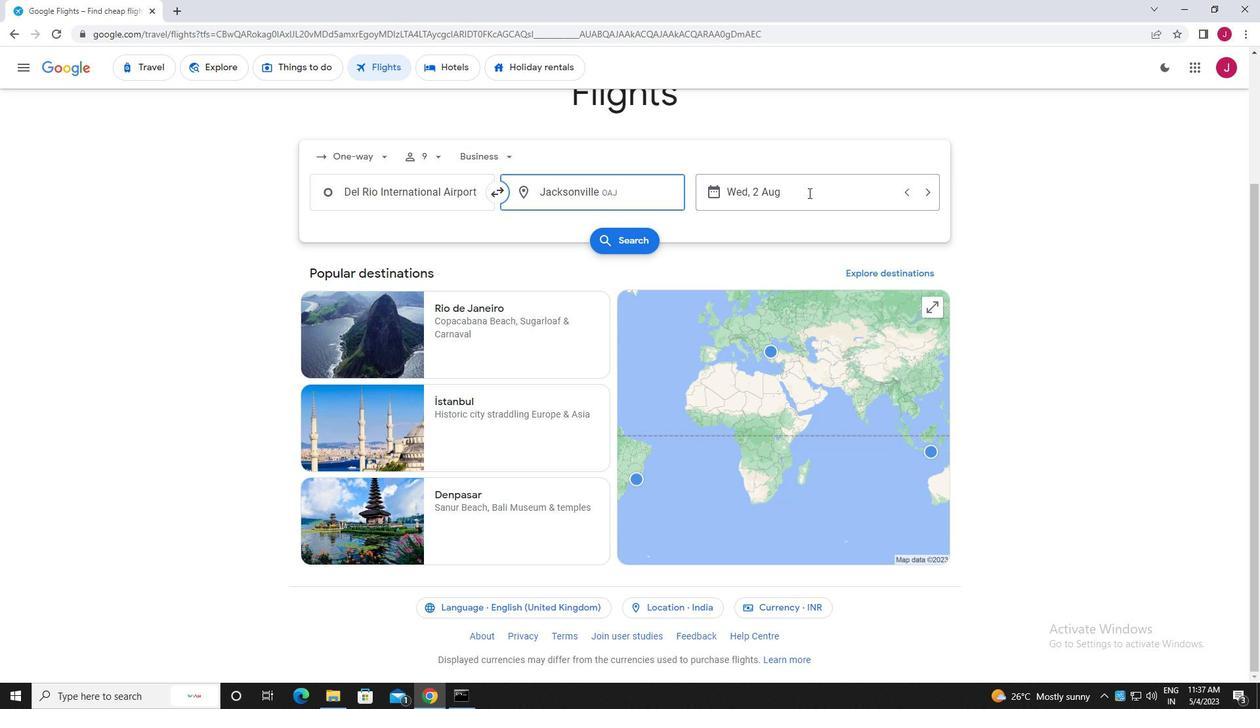 
Action: Mouse moved to (597, 293)
Screenshot: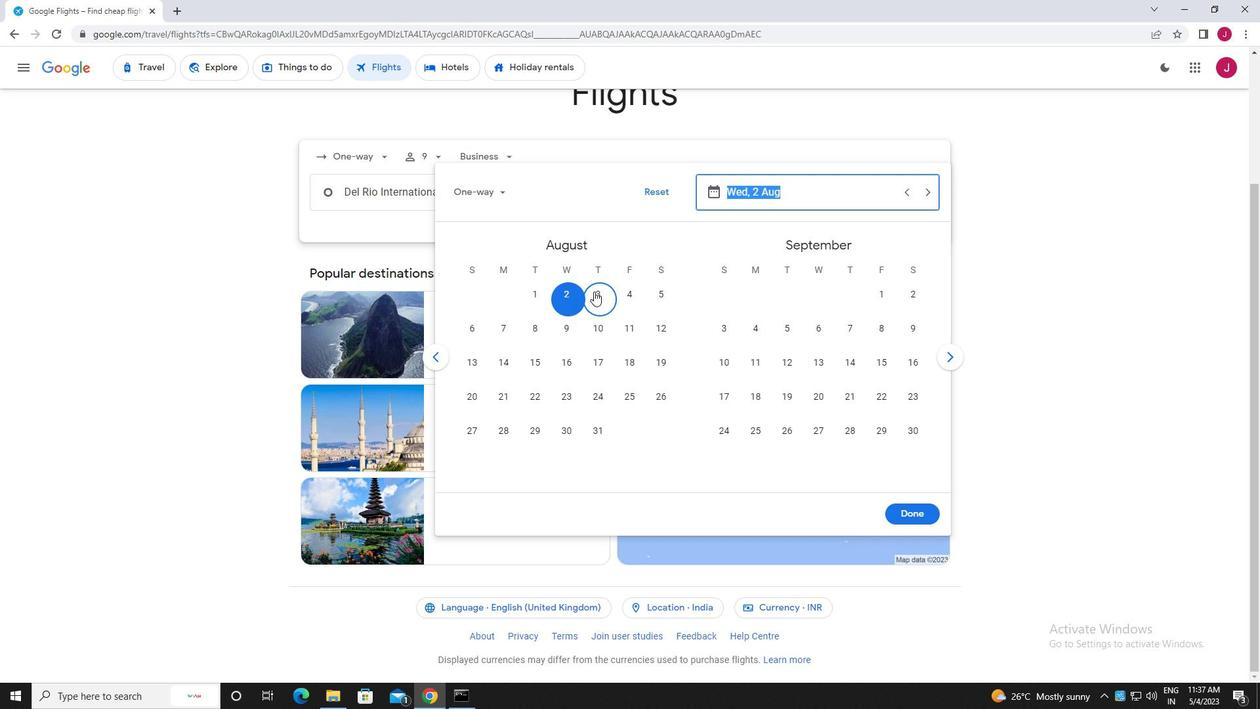 
Action: Mouse pressed left at (597, 293)
Screenshot: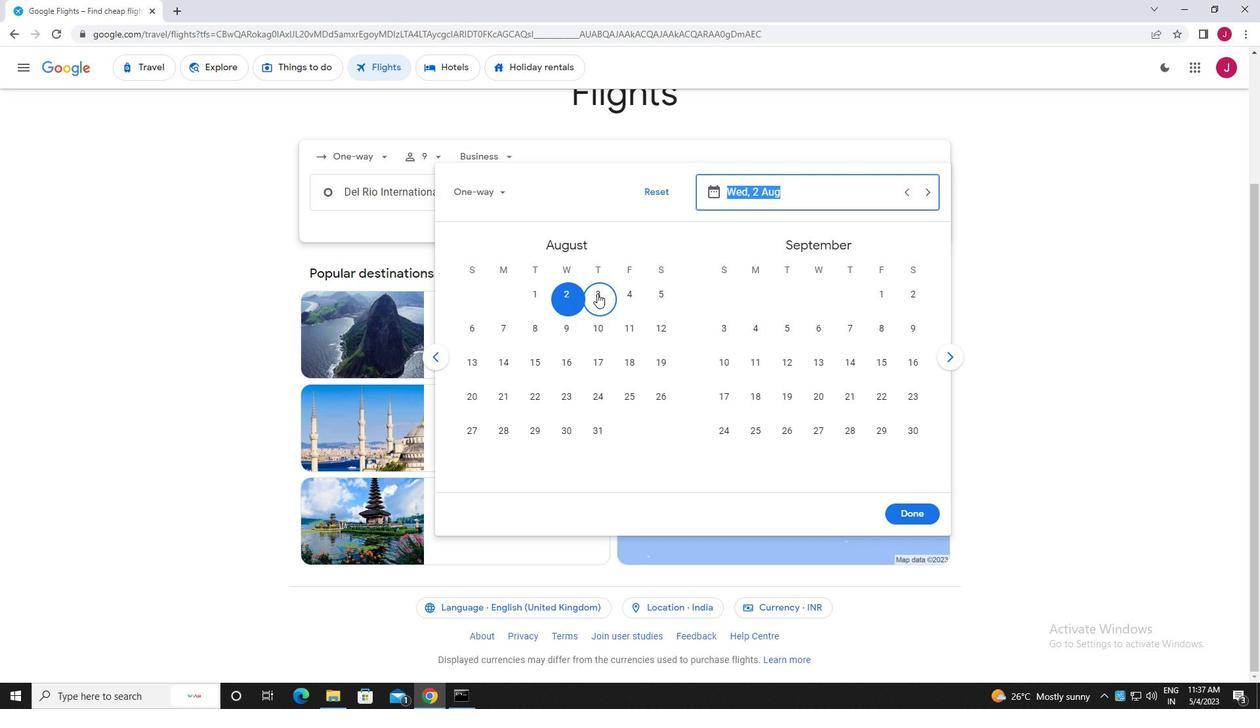 
Action: Mouse moved to (917, 516)
Screenshot: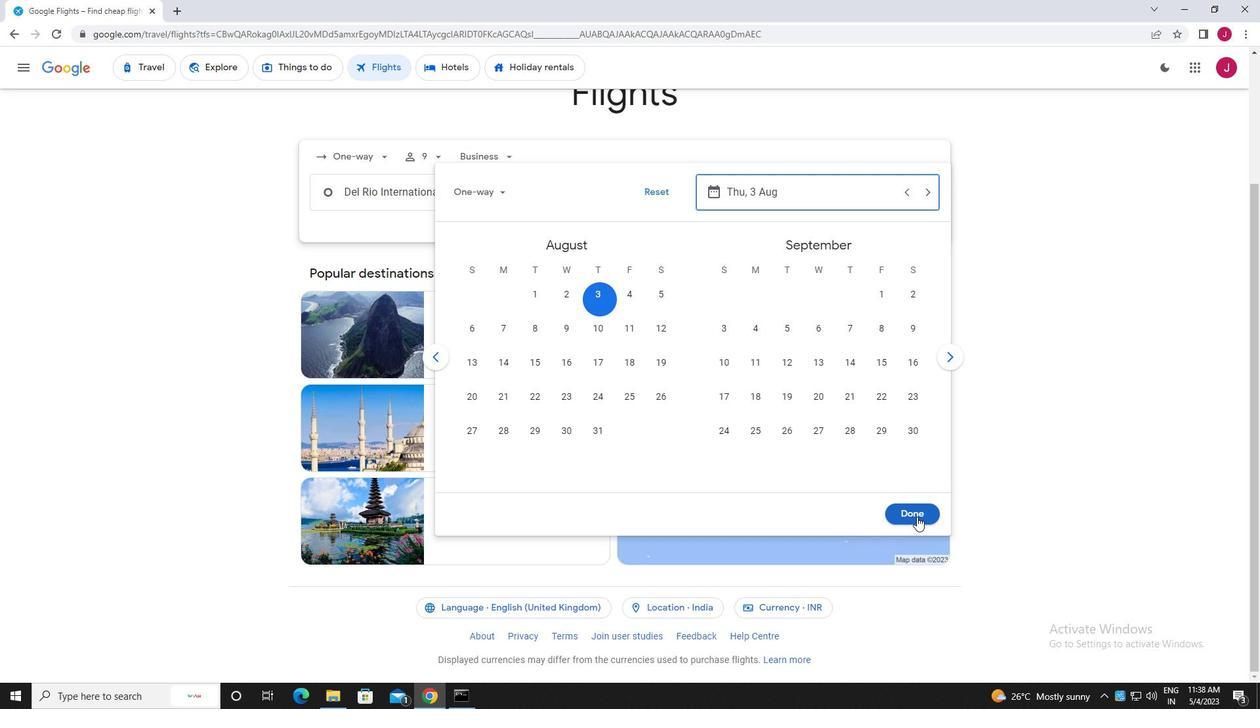 
Action: Mouse pressed left at (917, 516)
Screenshot: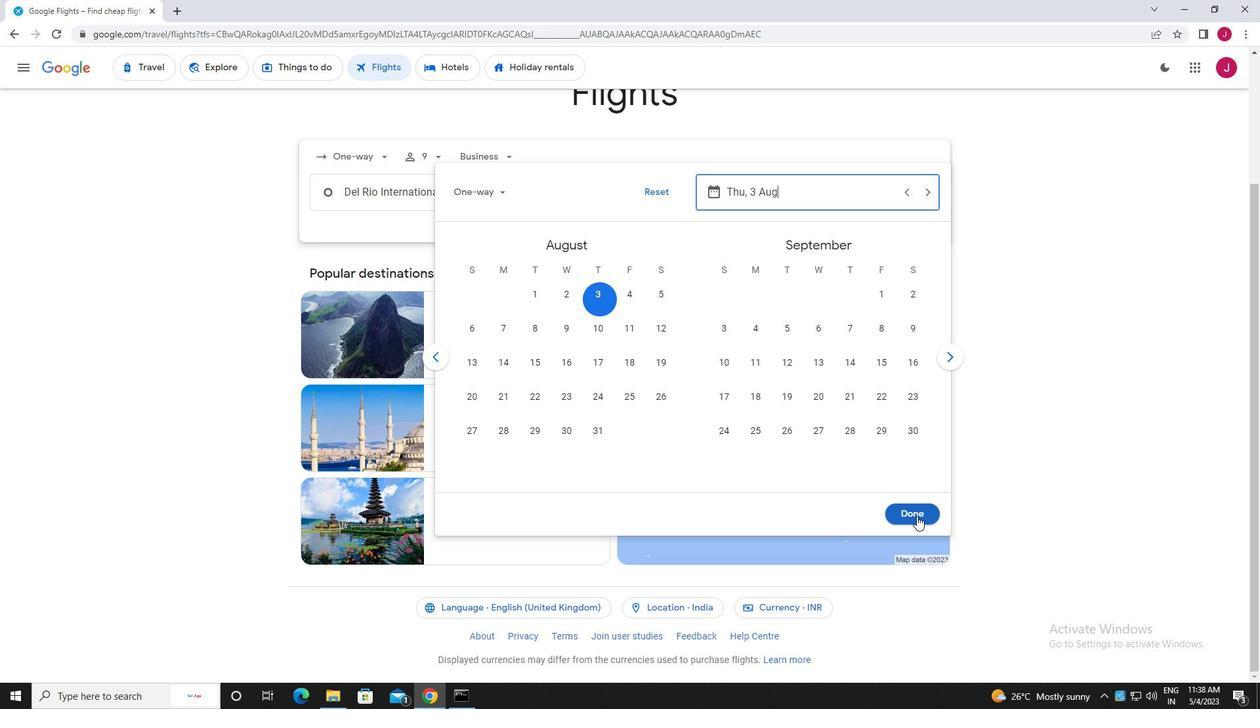 
Action: Mouse moved to (638, 238)
Screenshot: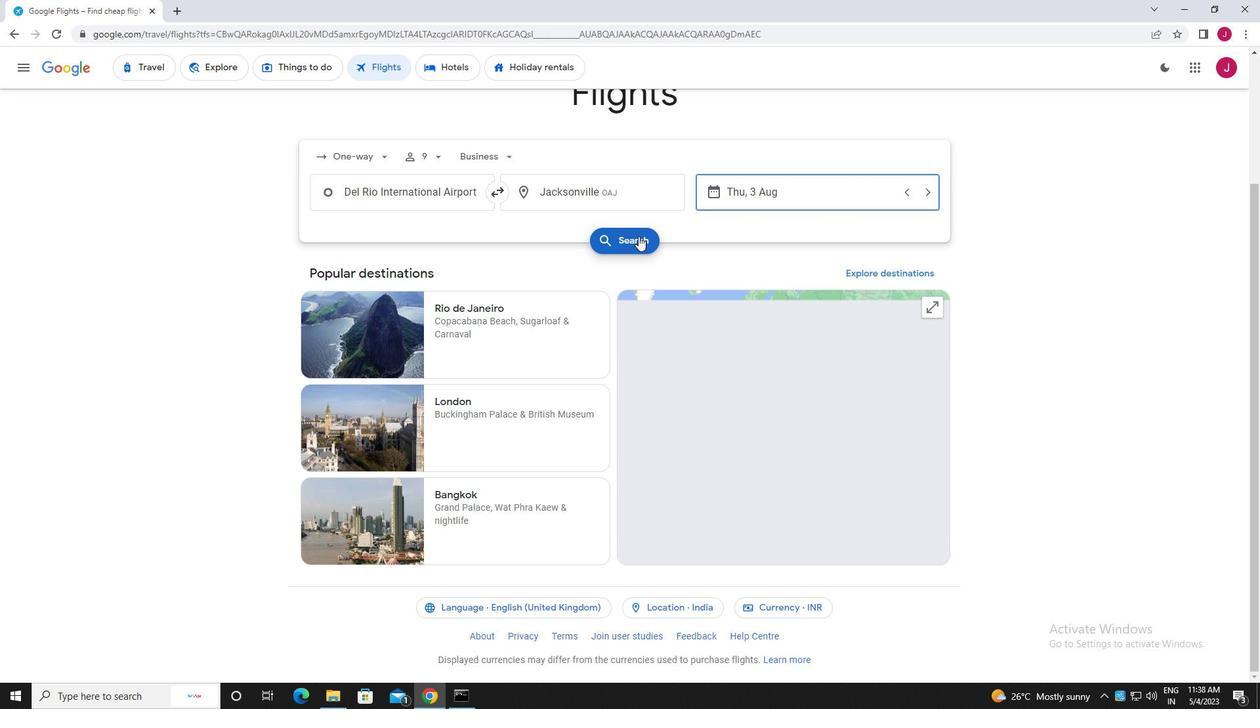 
Action: Mouse pressed left at (638, 238)
Screenshot: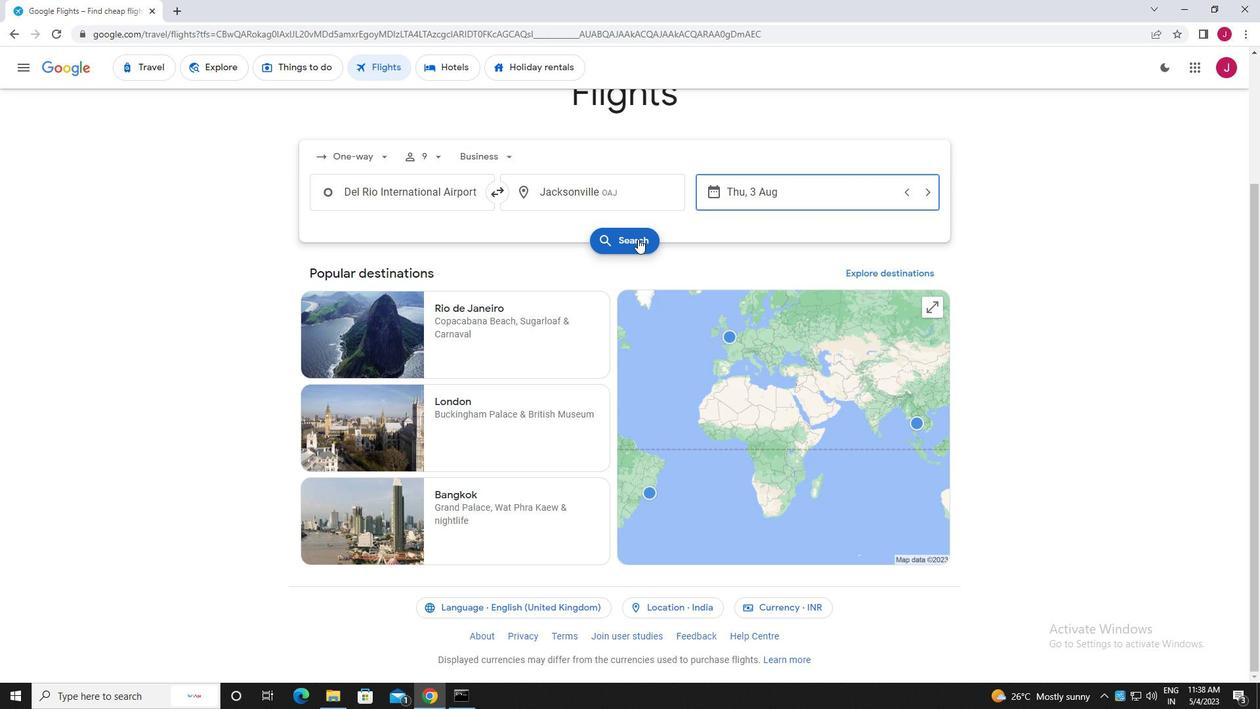 
Action: Mouse moved to (337, 187)
Screenshot: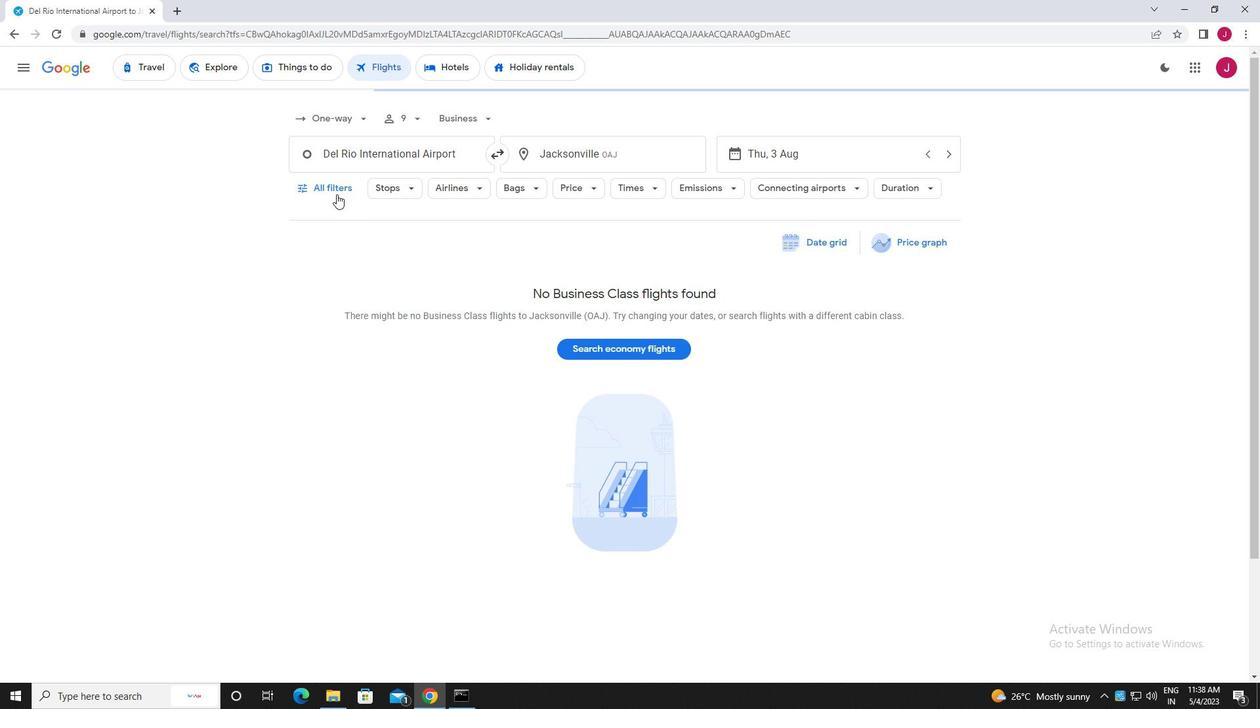 
Action: Mouse pressed left at (337, 187)
Screenshot: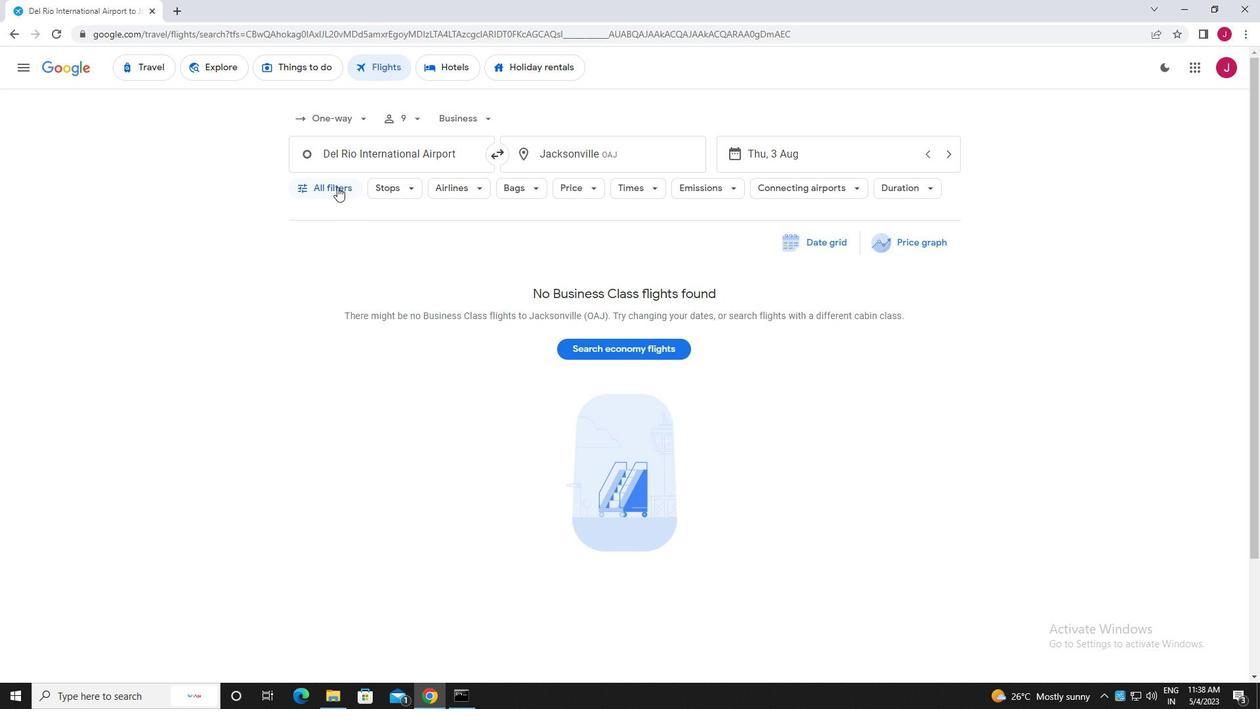 
Action: Mouse moved to (403, 320)
Screenshot: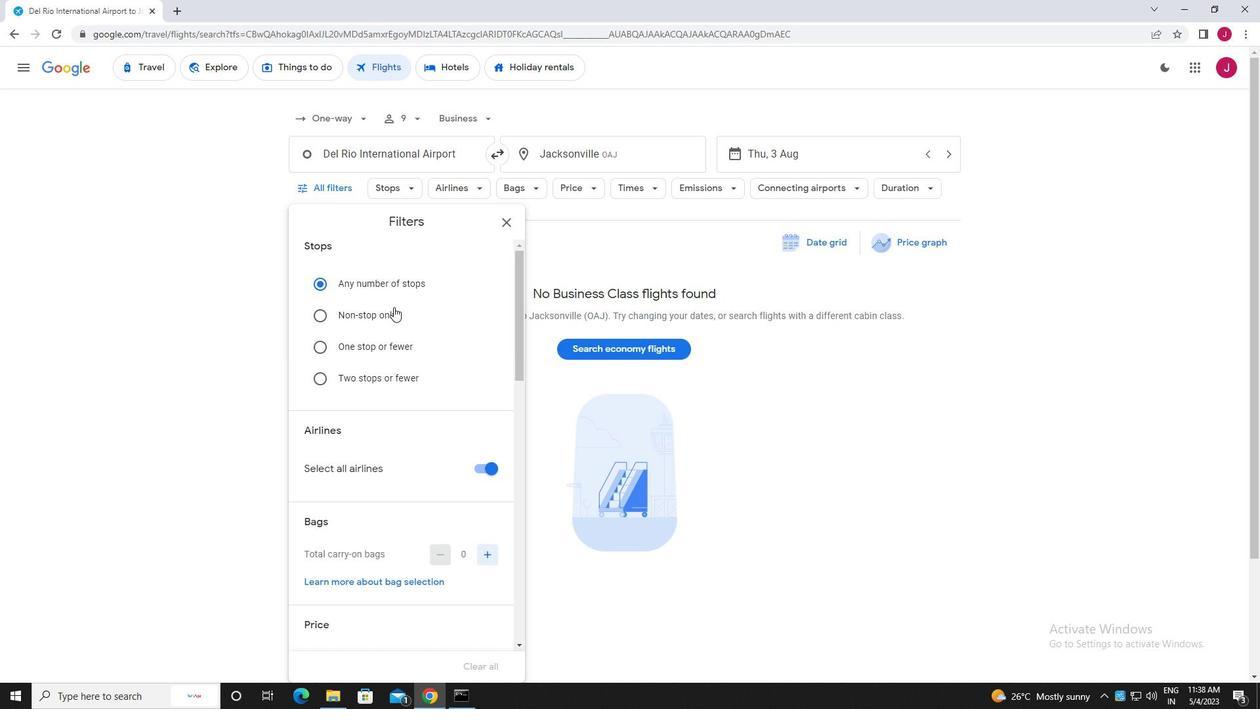 
Action: Mouse scrolled (403, 319) with delta (0, 0)
Screenshot: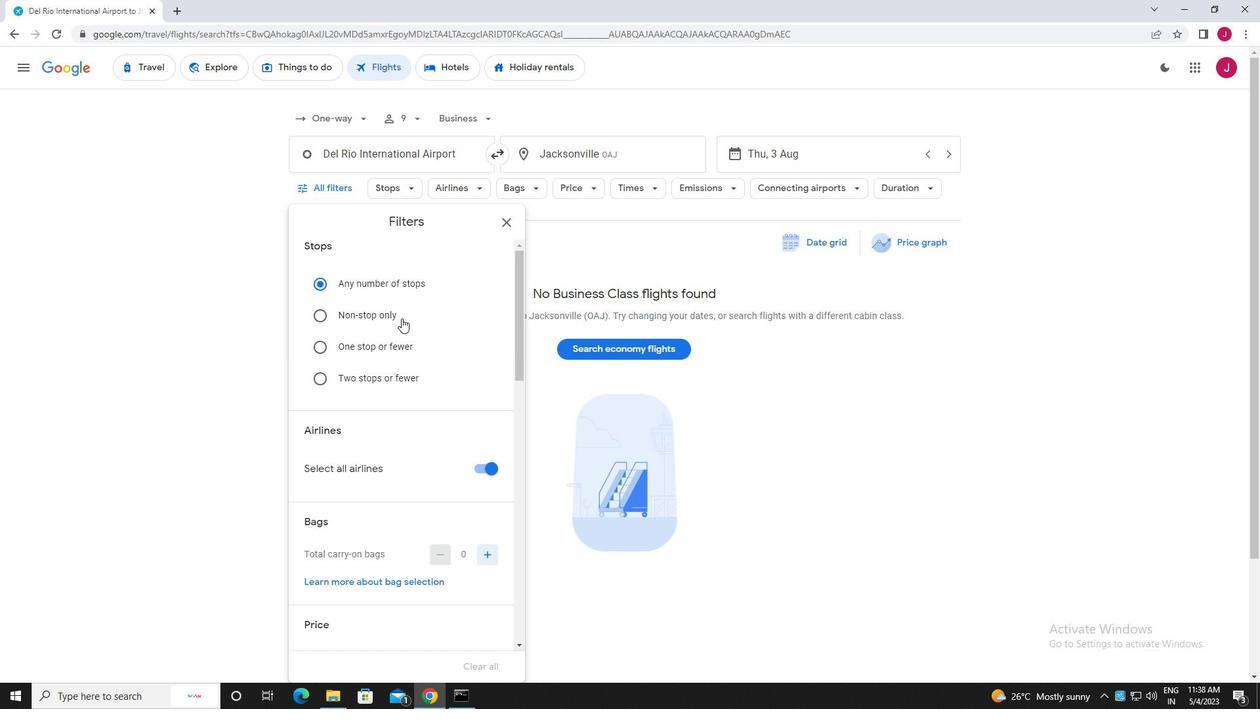
Action: Mouse moved to (405, 321)
Screenshot: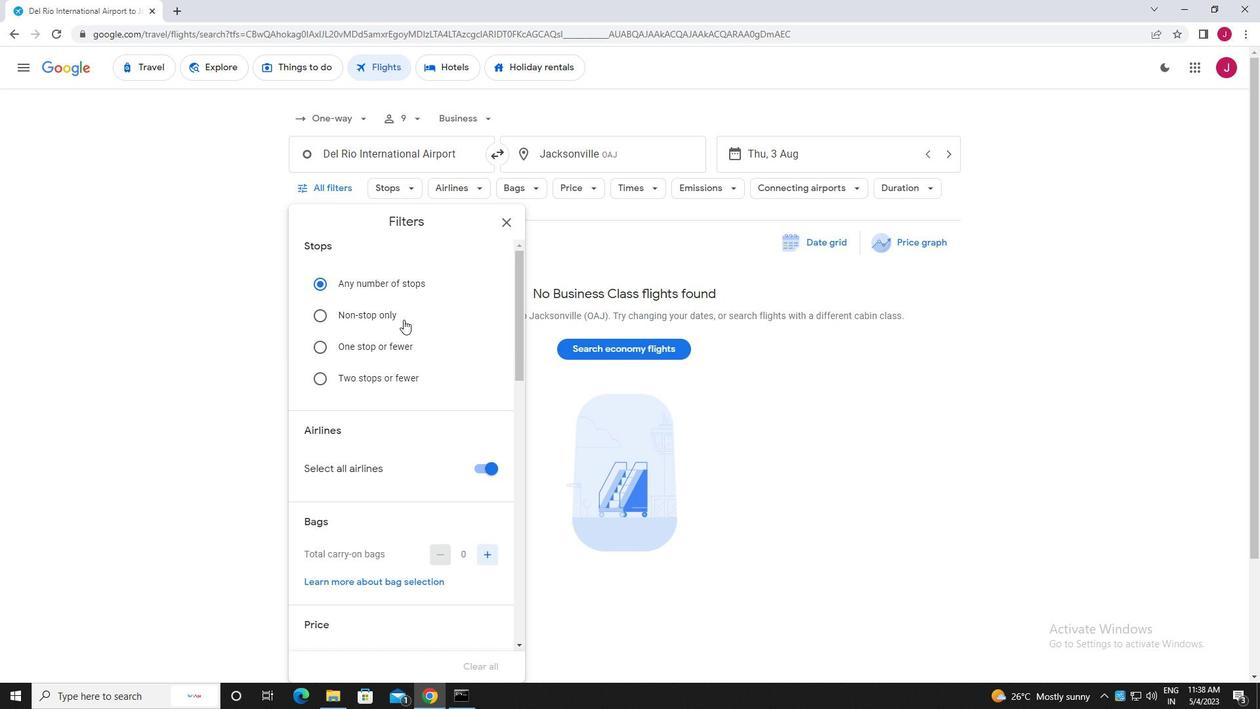 
Action: Mouse scrolled (405, 321) with delta (0, 0)
Screenshot: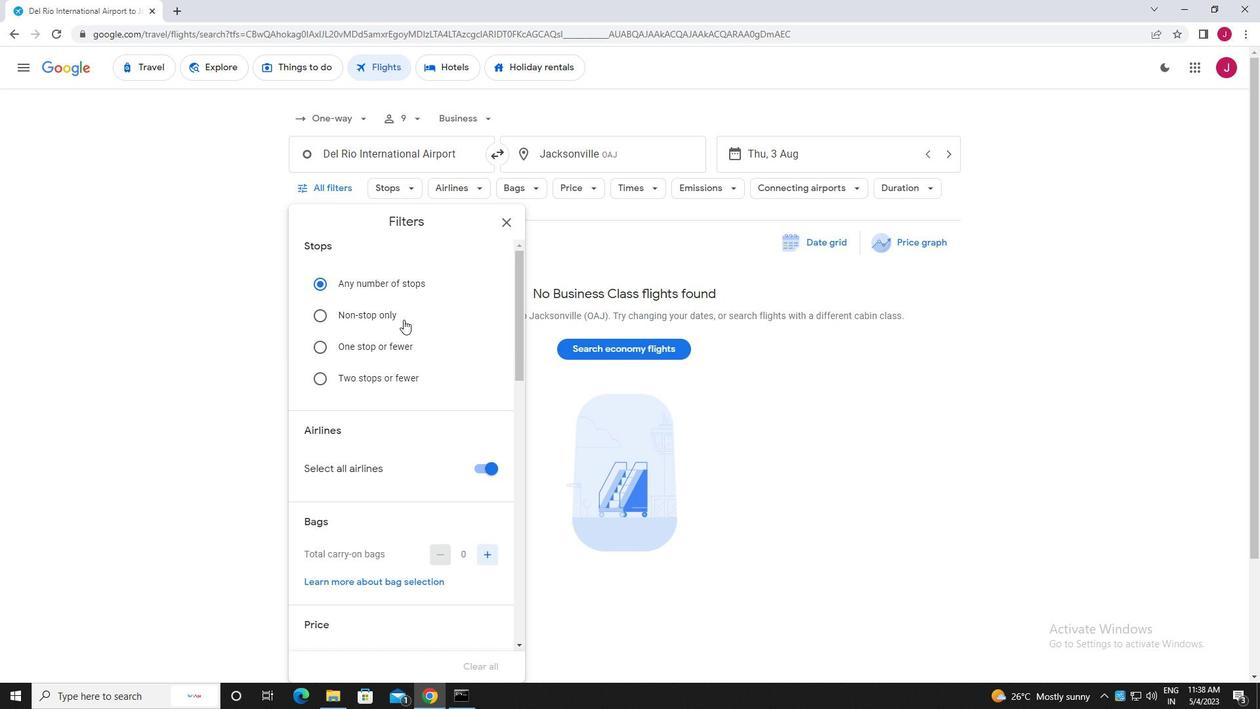 
Action: Mouse moved to (481, 335)
Screenshot: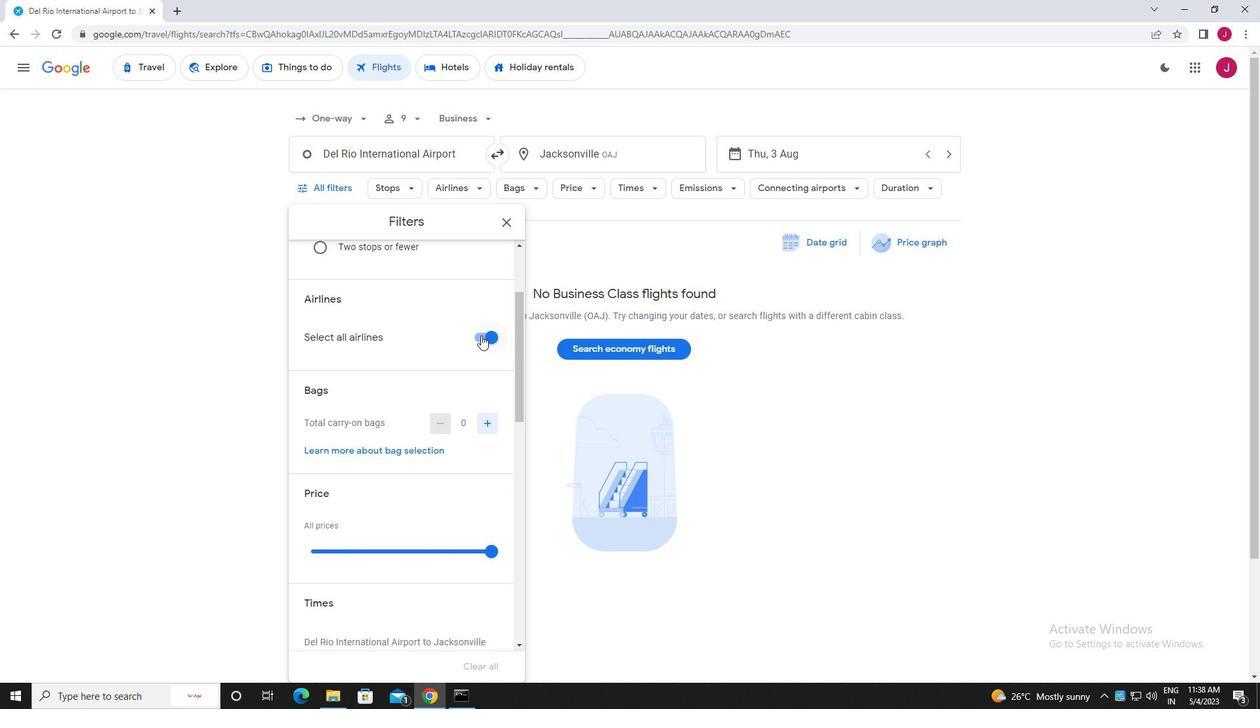 
Action: Mouse pressed left at (481, 335)
Screenshot: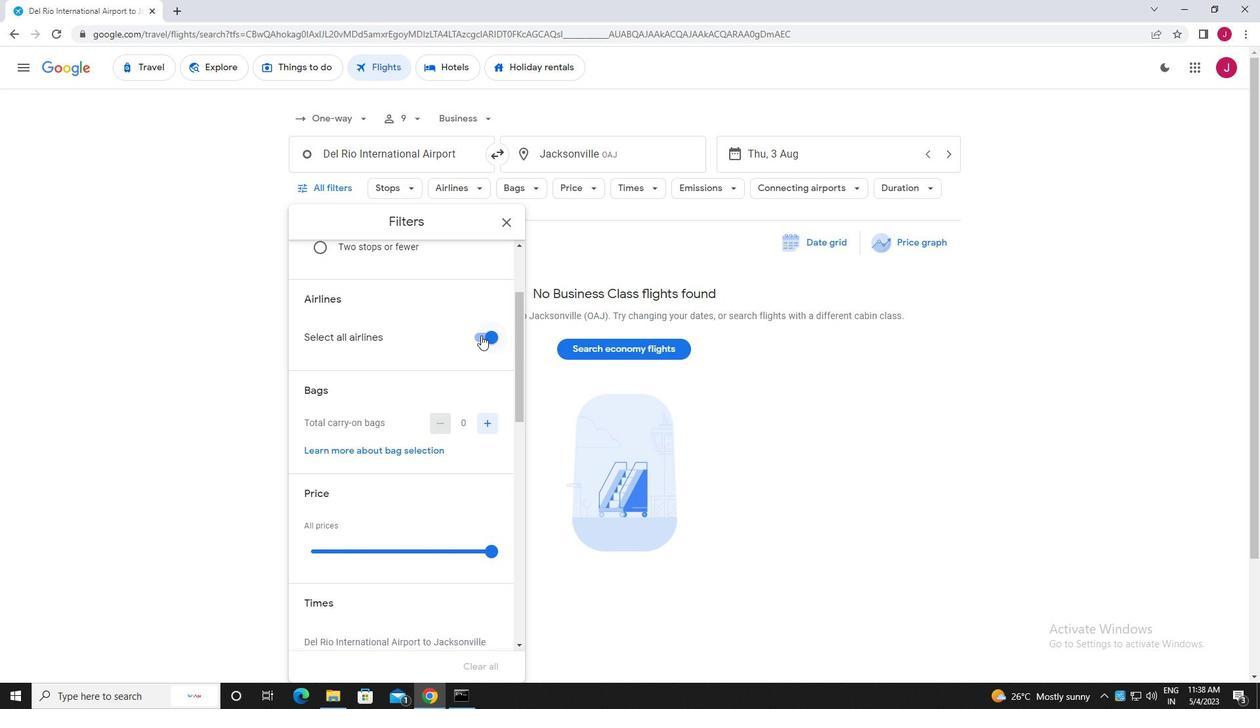 
Action: Mouse moved to (456, 337)
Screenshot: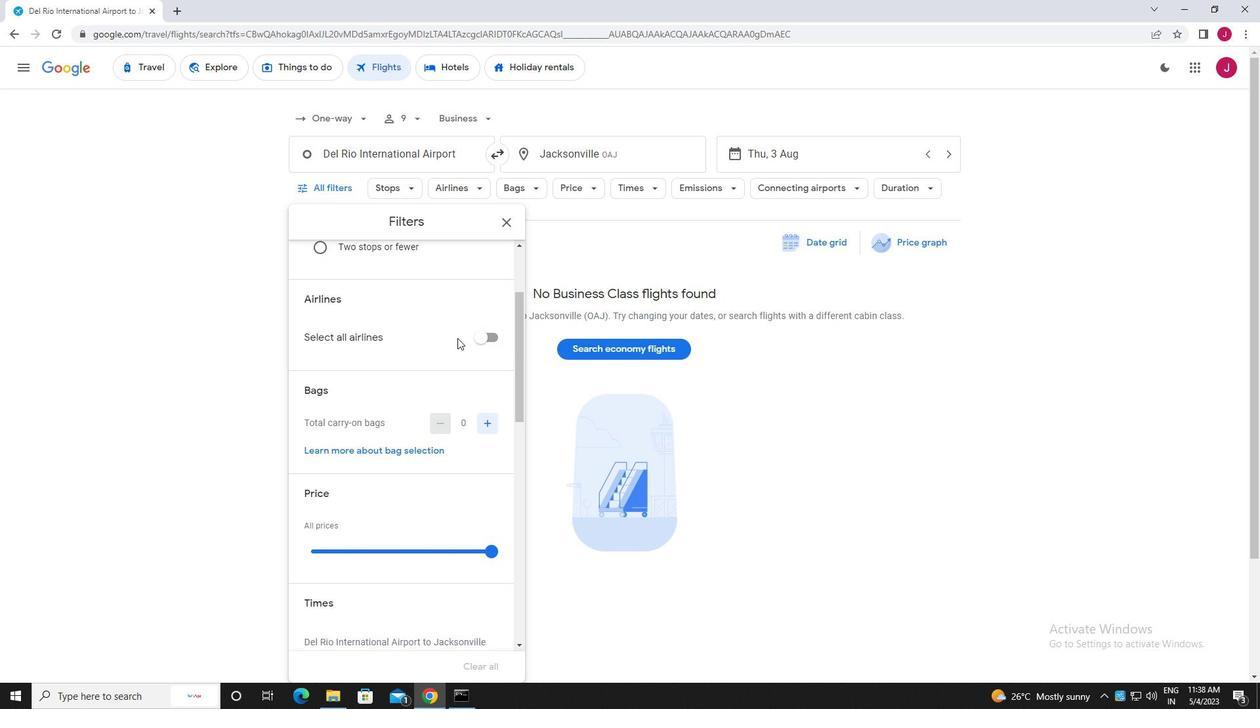 
Action: Mouse scrolled (456, 336) with delta (0, 0)
Screenshot: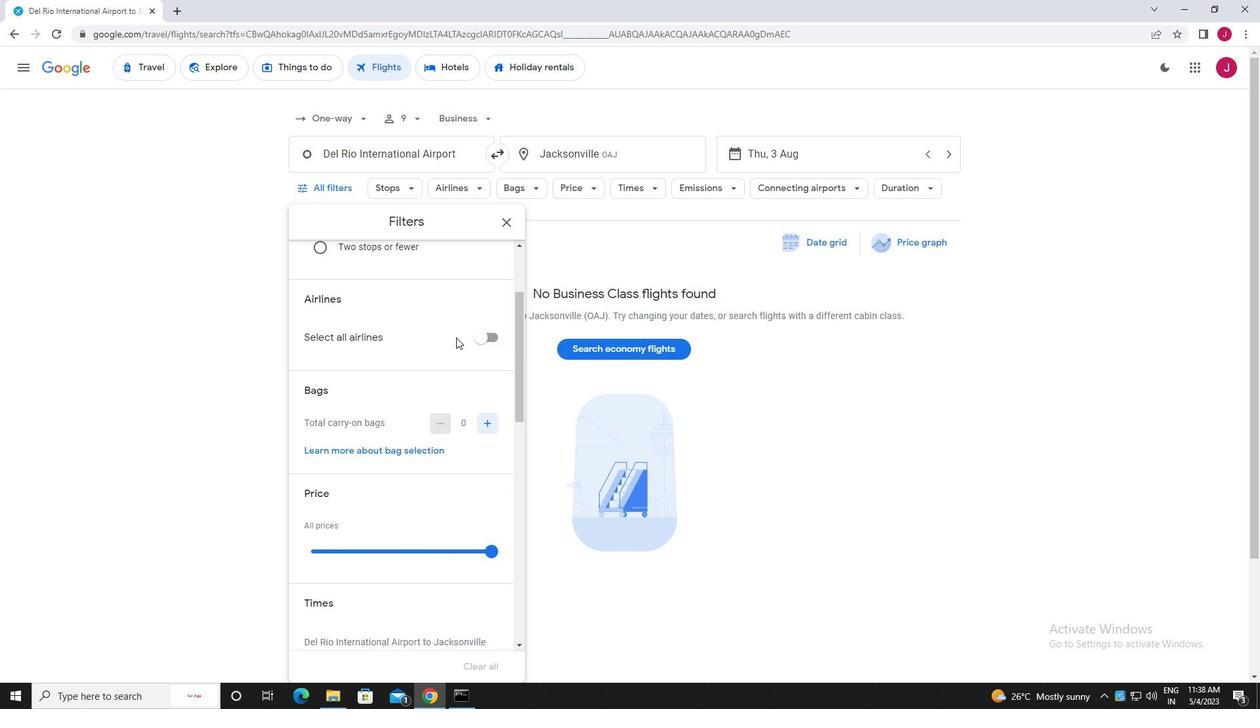 
Action: Mouse scrolled (456, 336) with delta (0, 0)
Screenshot: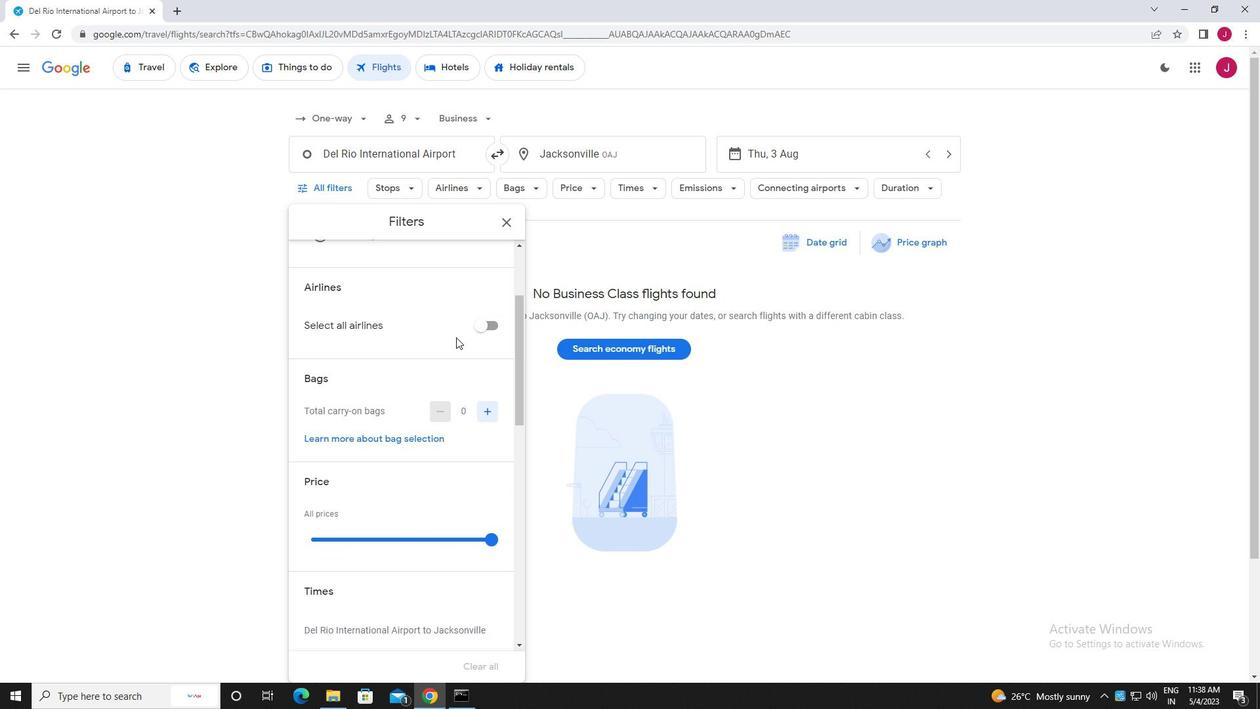 
Action: Mouse moved to (463, 332)
Screenshot: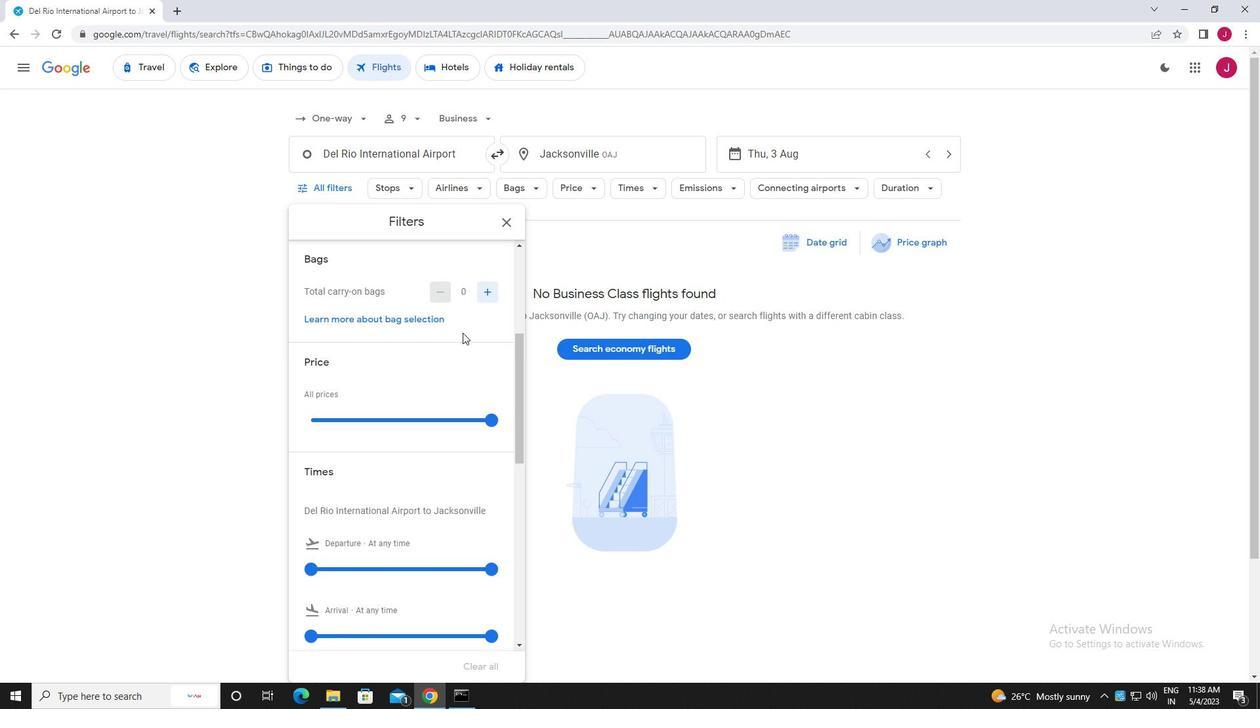 
Action: Mouse scrolled (463, 331) with delta (0, 0)
Screenshot: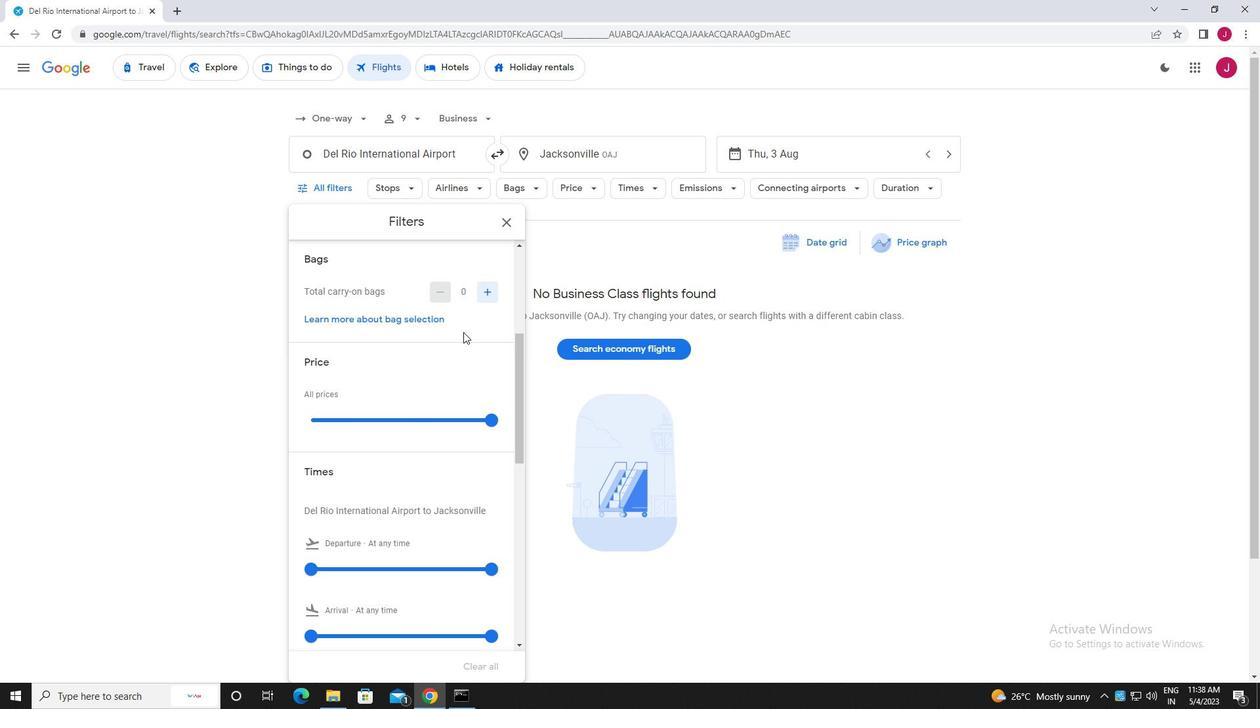 
Action: Mouse moved to (490, 353)
Screenshot: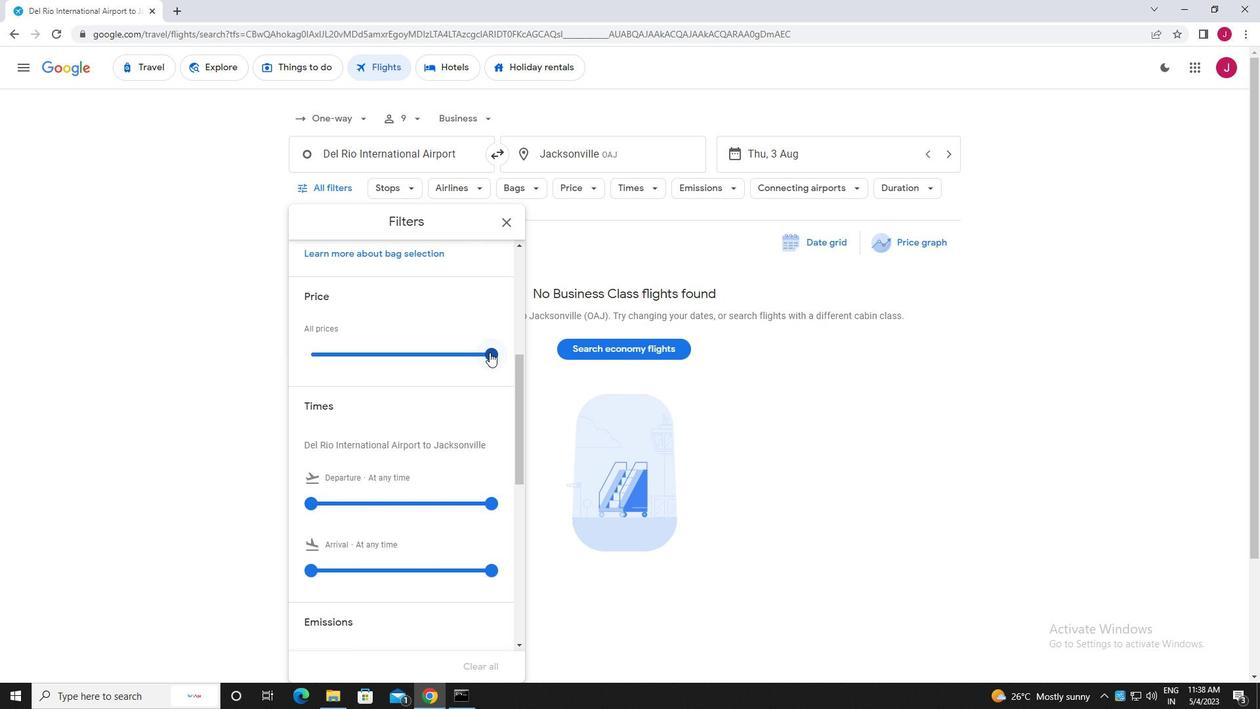 
Action: Mouse pressed left at (490, 353)
Screenshot: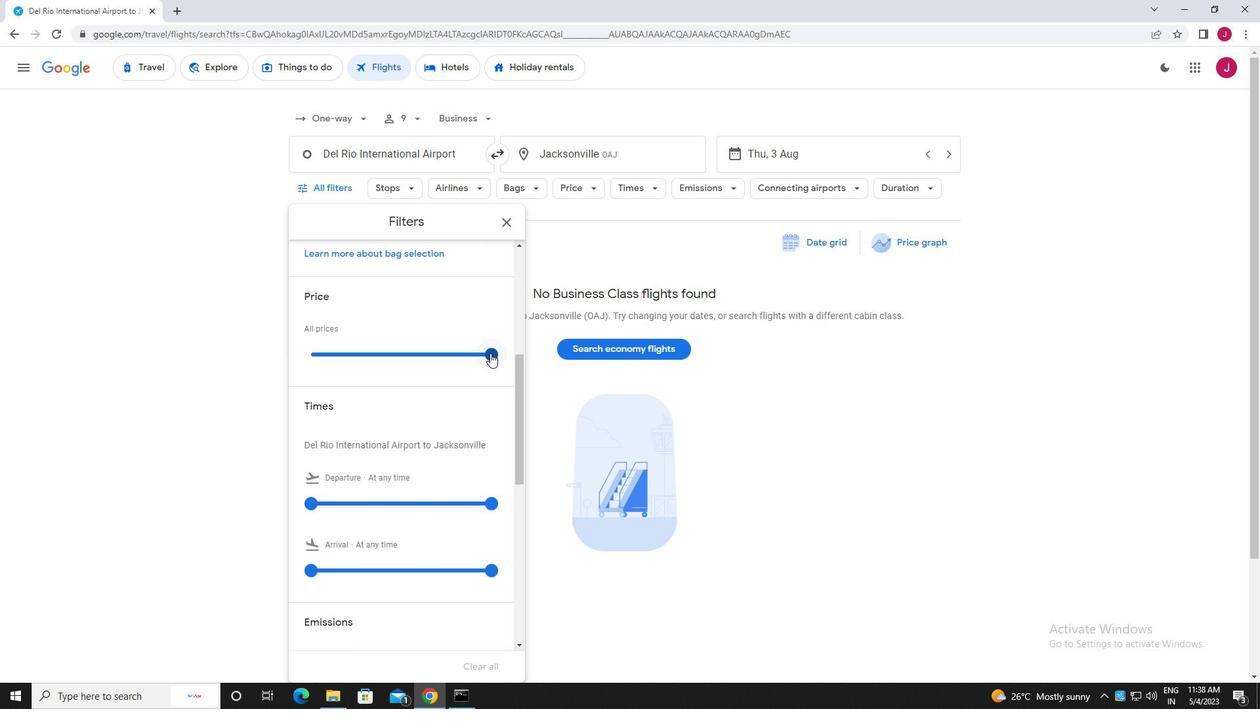 
Action: Mouse moved to (392, 347)
Screenshot: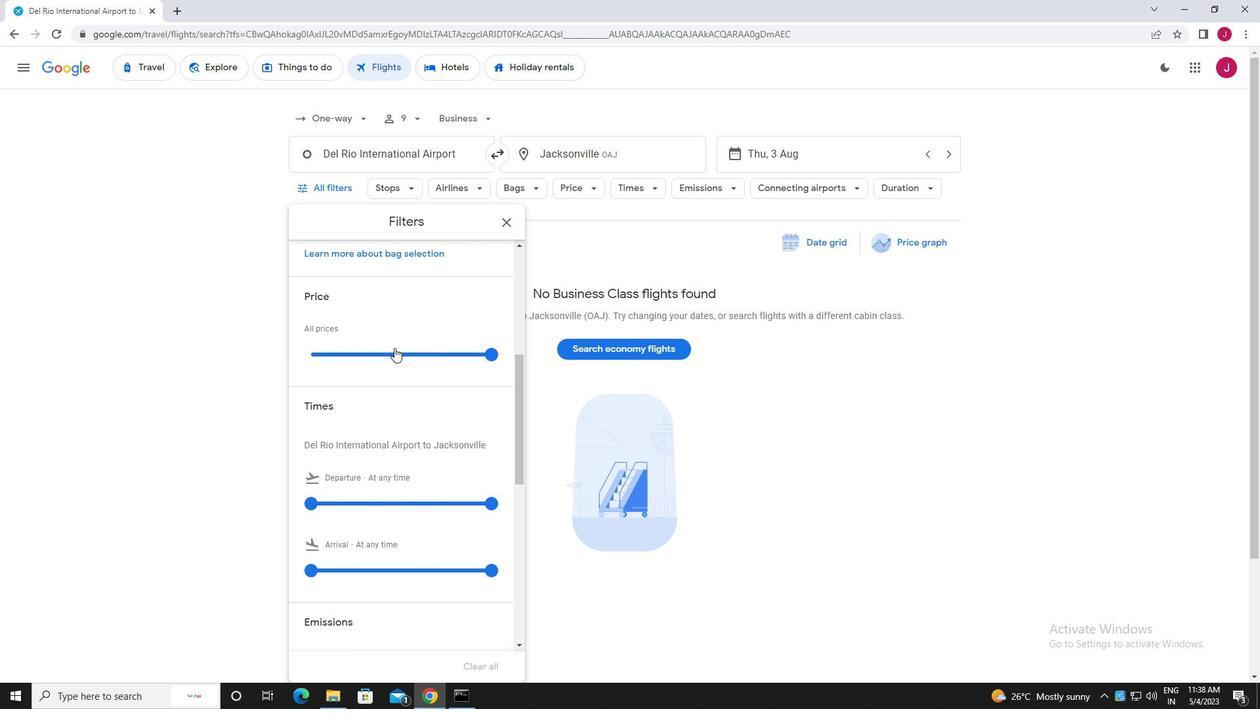 
Action: Mouse scrolled (392, 347) with delta (0, 0)
Screenshot: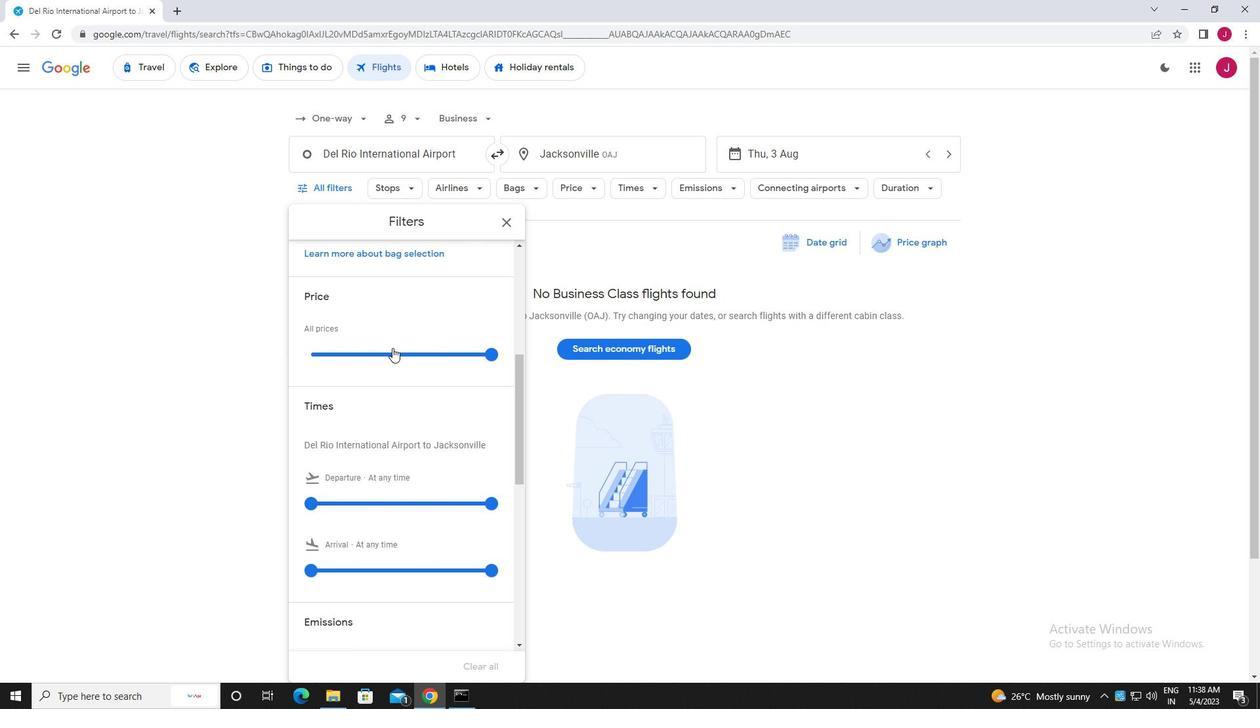 
Action: Mouse moved to (309, 437)
Screenshot: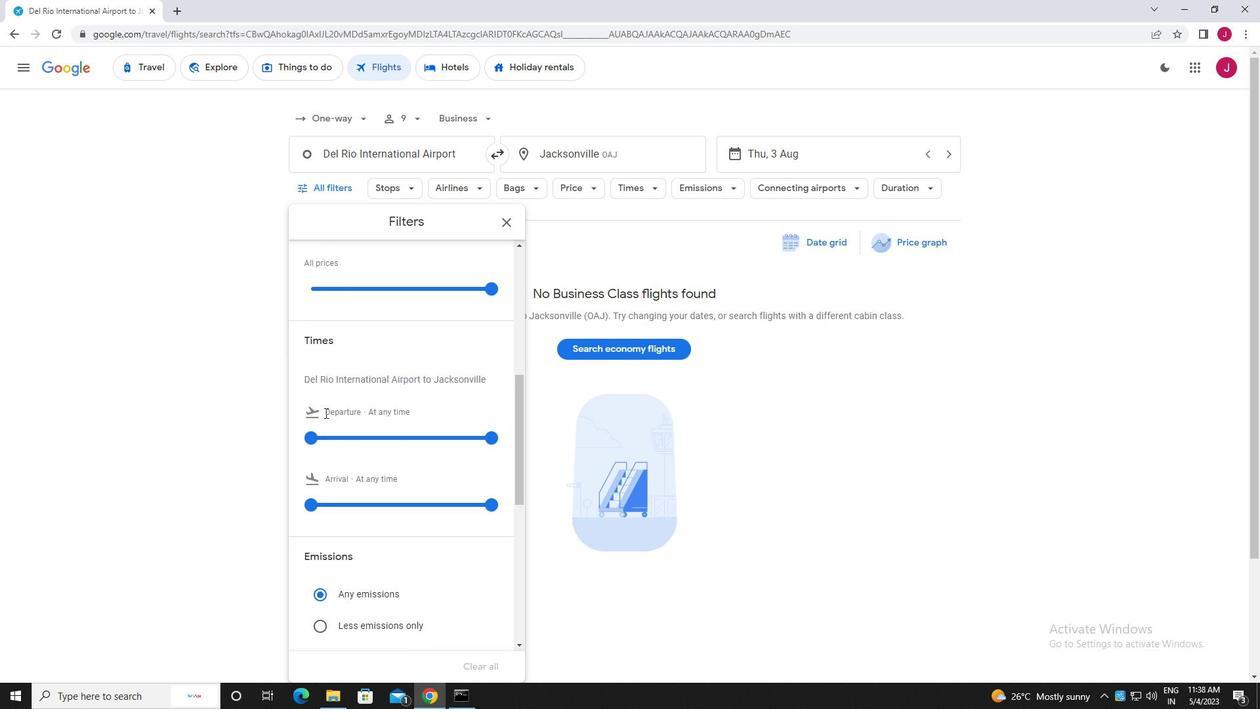 
Action: Mouse pressed left at (309, 437)
Screenshot: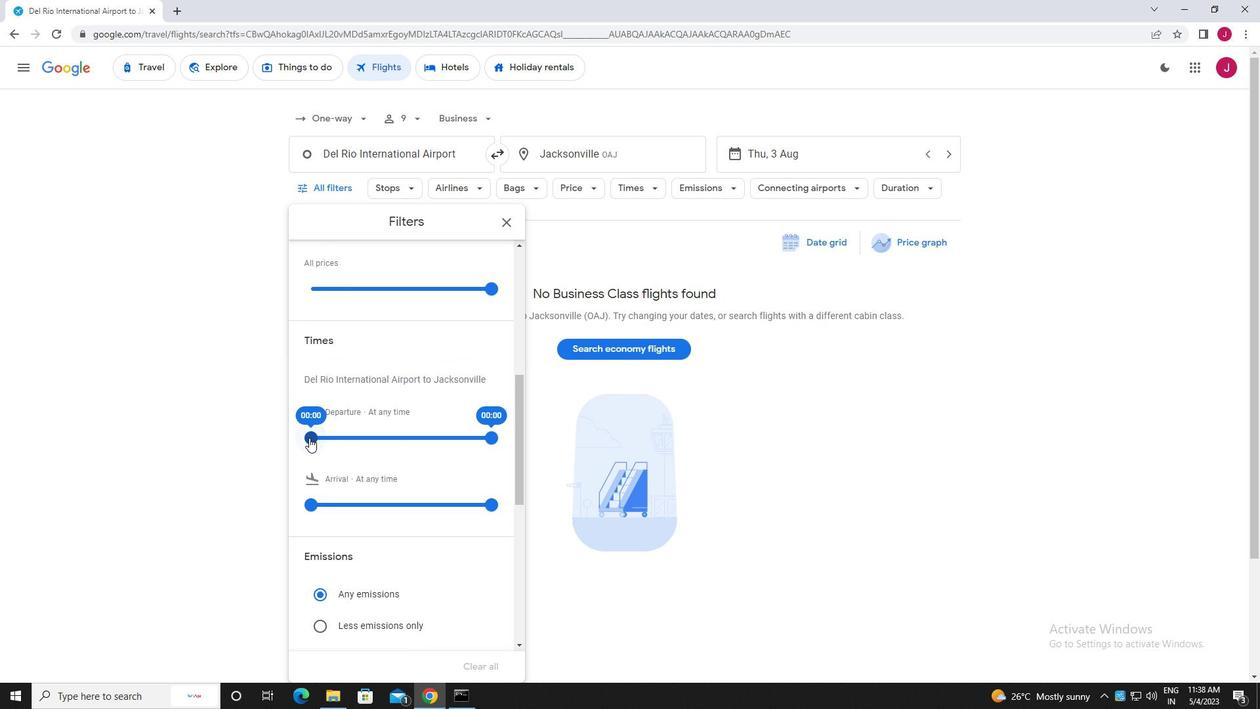 
Action: Mouse moved to (494, 438)
Screenshot: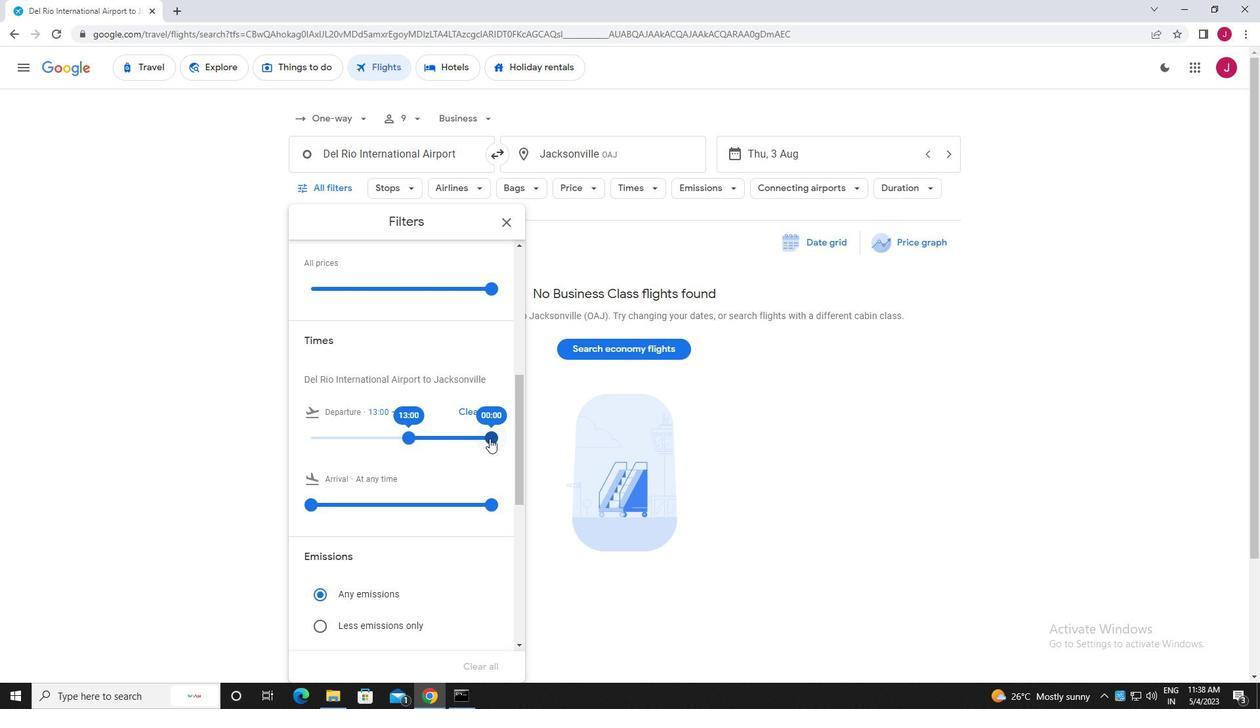 
Action: Mouse pressed left at (494, 438)
Screenshot: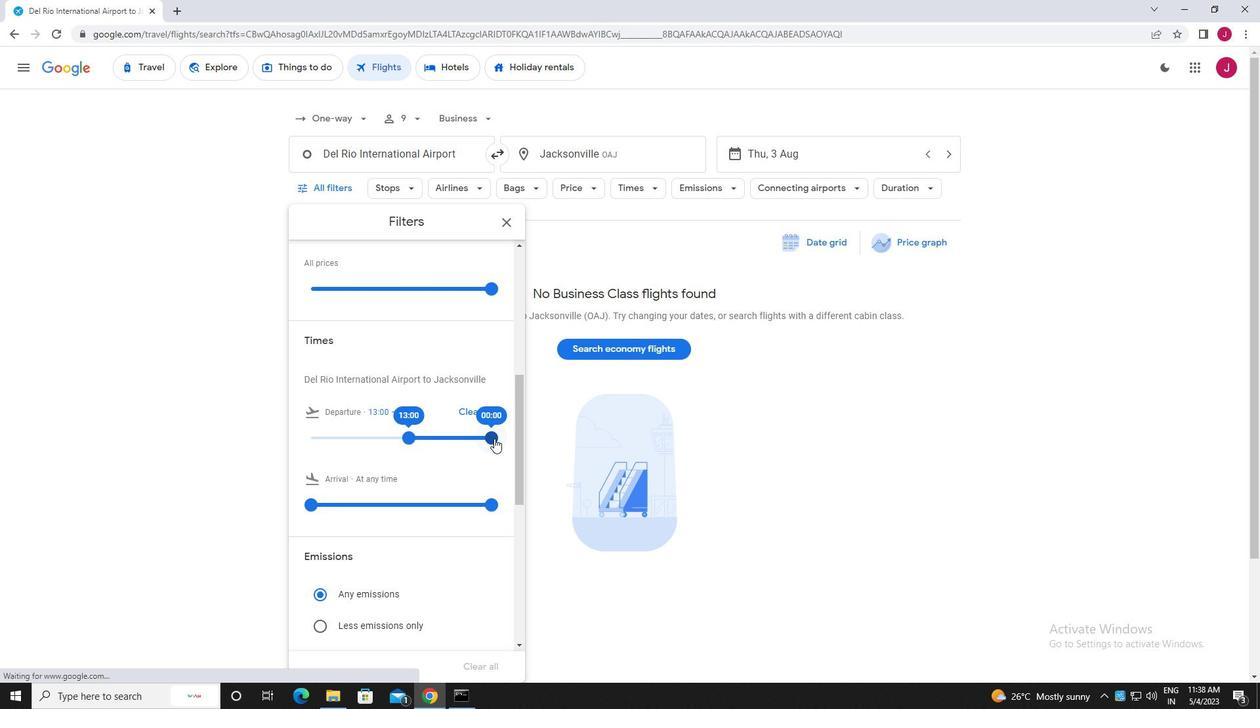 
Action: Mouse moved to (505, 222)
Screenshot: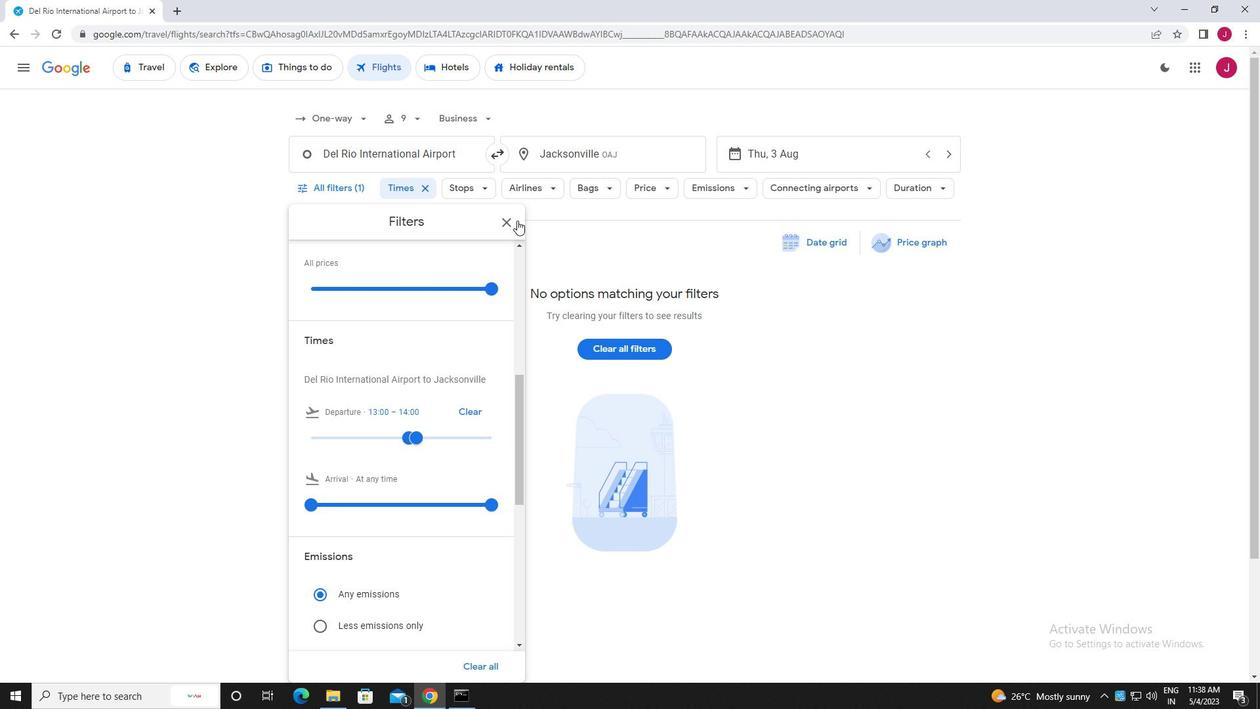 
Action: Mouse pressed left at (505, 222)
Screenshot: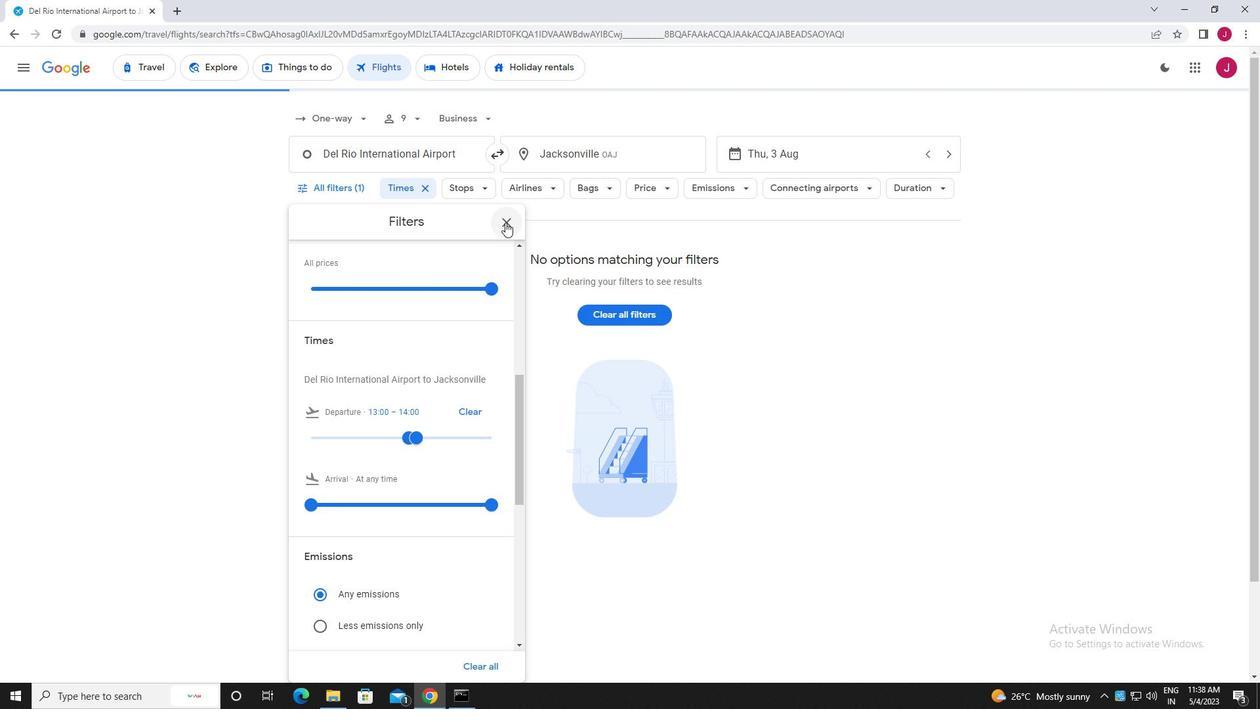
Action: Mouse moved to (504, 222)
Screenshot: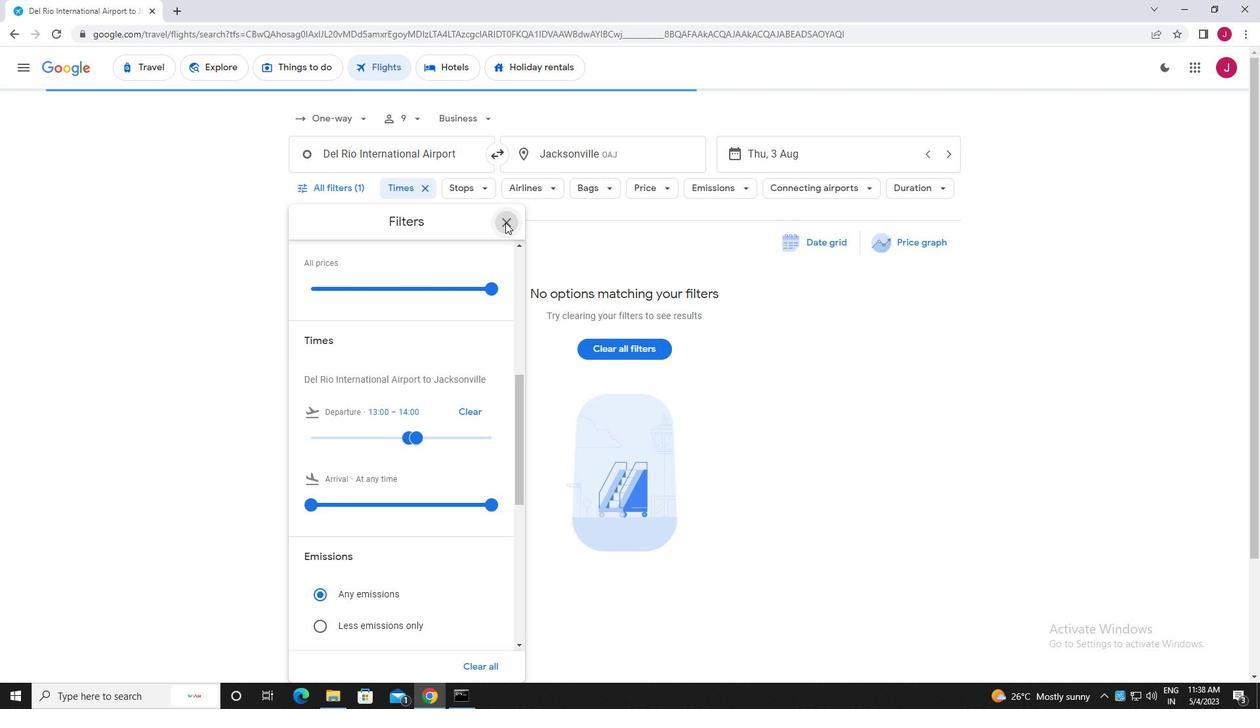 
